 Task: Create a due date automation trigger when advanced on, on the tuesday before a card is due add fields without custom fields "Resume" completed at 11:00 AM.
Action: Mouse moved to (970, 306)
Screenshot: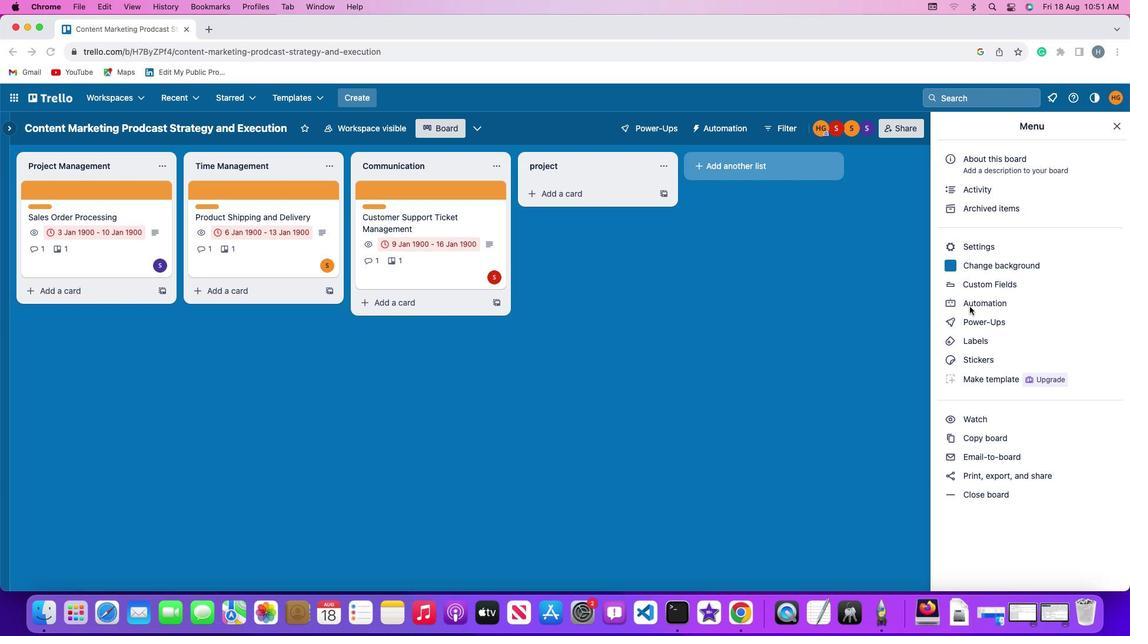 
Action: Mouse pressed left at (970, 306)
Screenshot: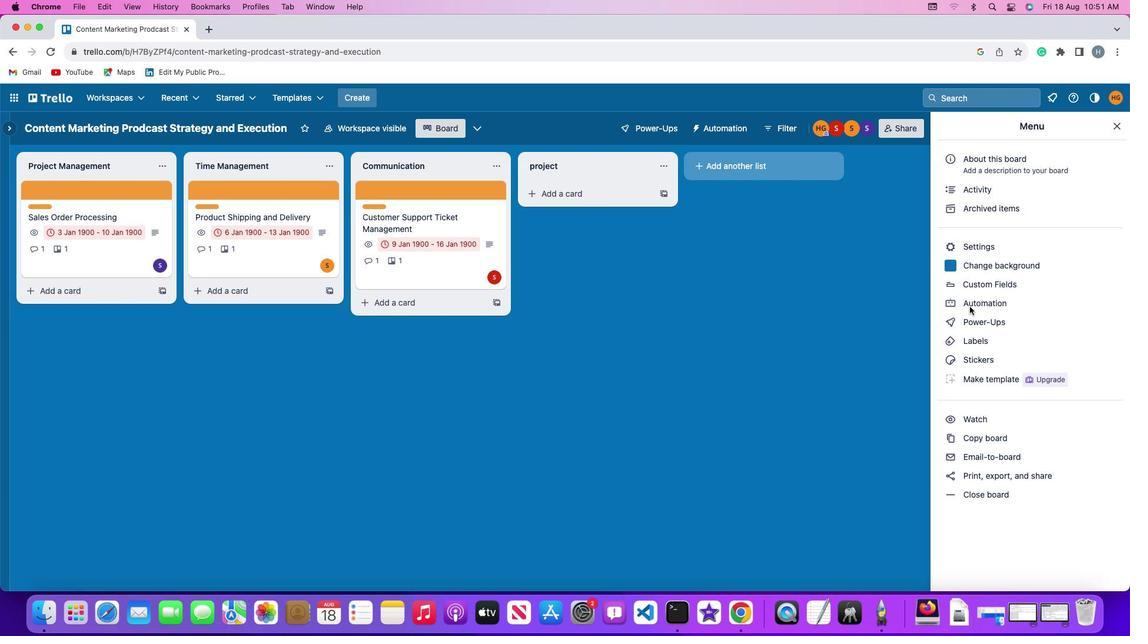 
Action: Mouse pressed left at (970, 306)
Screenshot: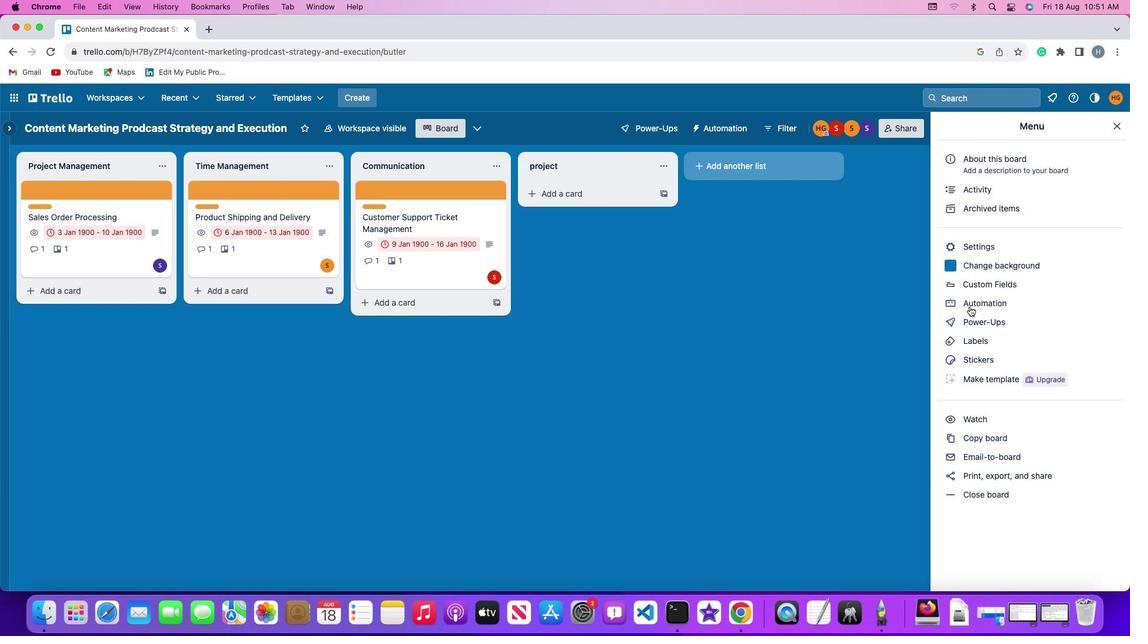 
Action: Mouse moved to (61, 276)
Screenshot: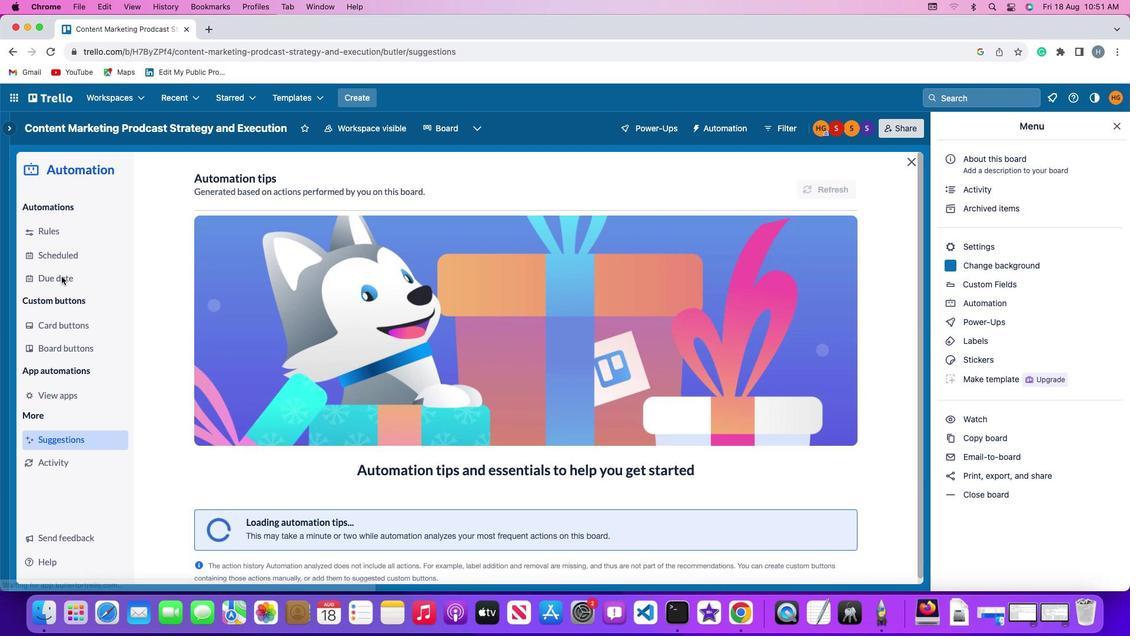 
Action: Mouse pressed left at (61, 276)
Screenshot: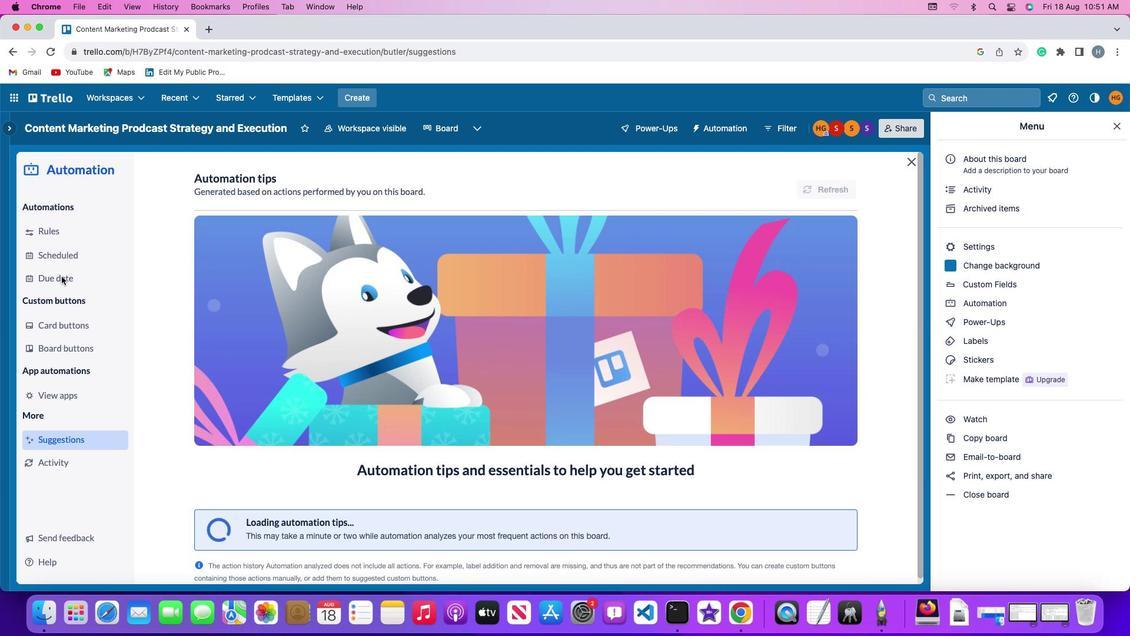 
Action: Mouse moved to (769, 180)
Screenshot: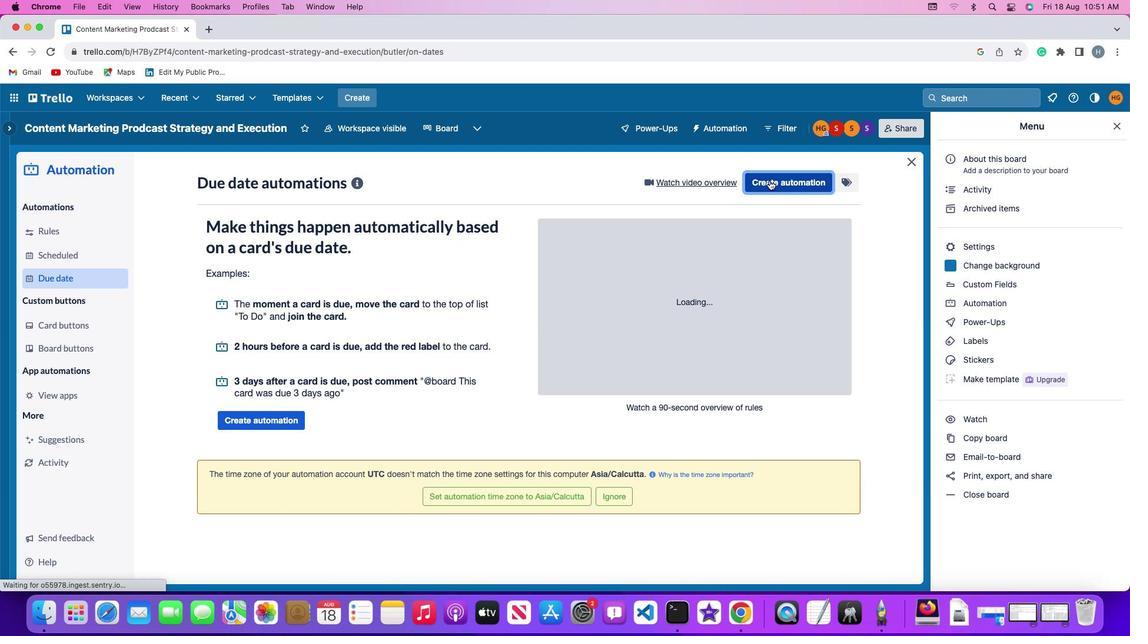 
Action: Mouse pressed left at (769, 180)
Screenshot: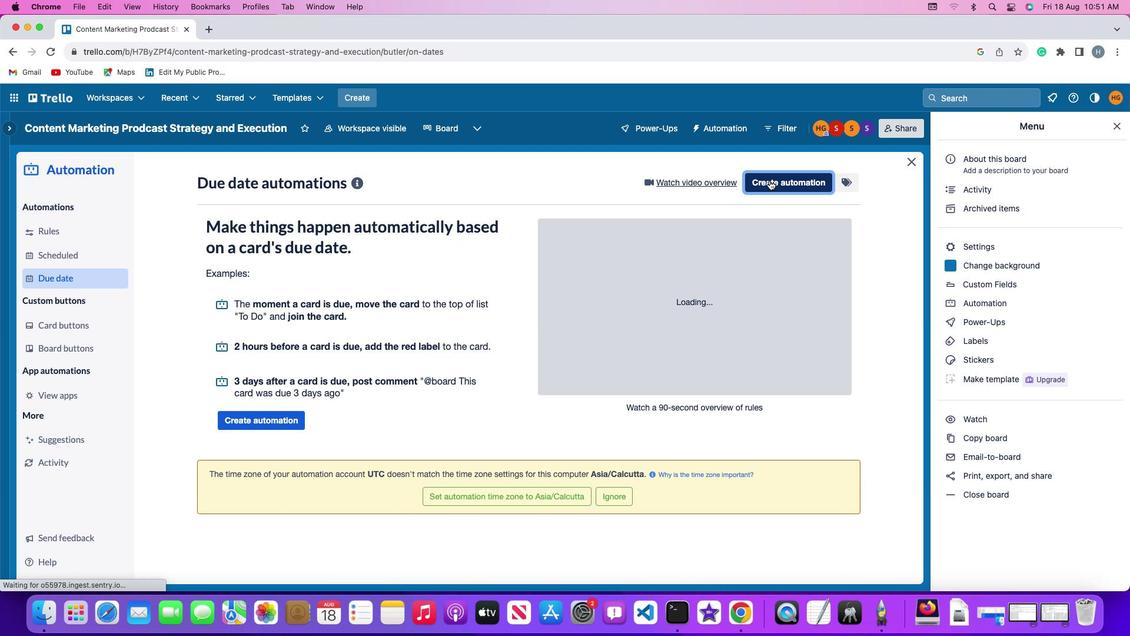 
Action: Mouse moved to (230, 294)
Screenshot: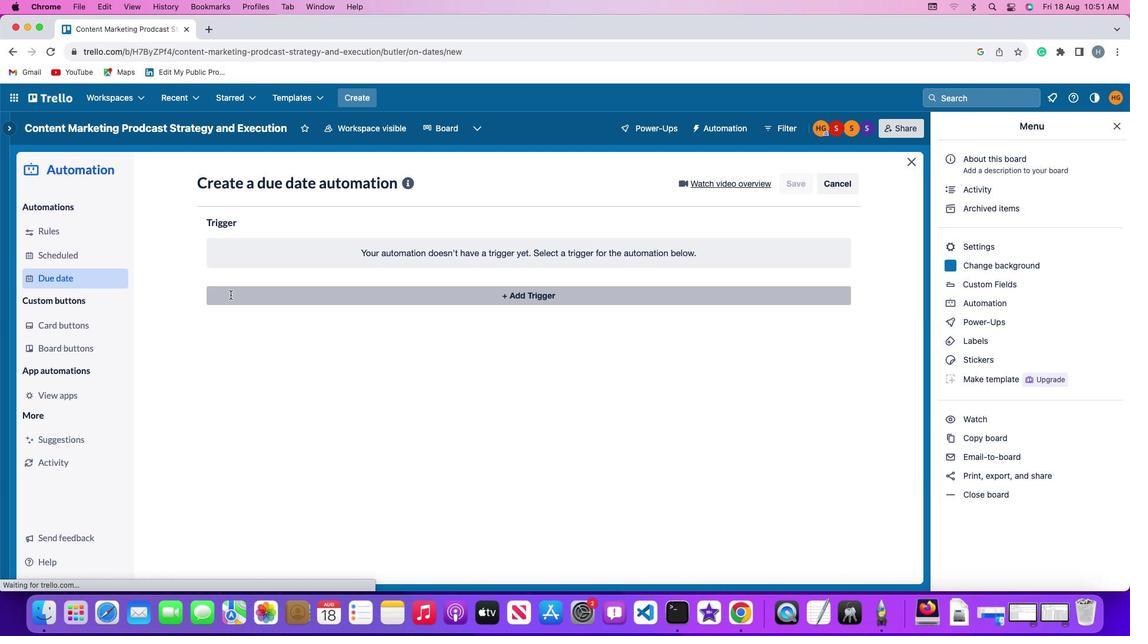 
Action: Mouse pressed left at (230, 294)
Screenshot: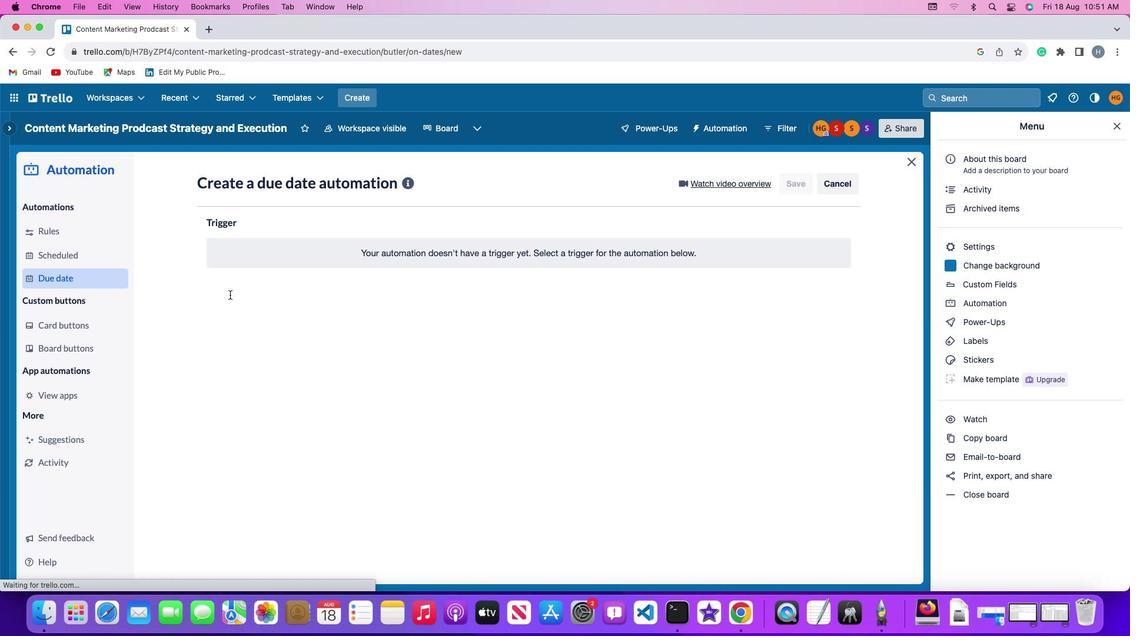 
Action: Mouse moved to (275, 519)
Screenshot: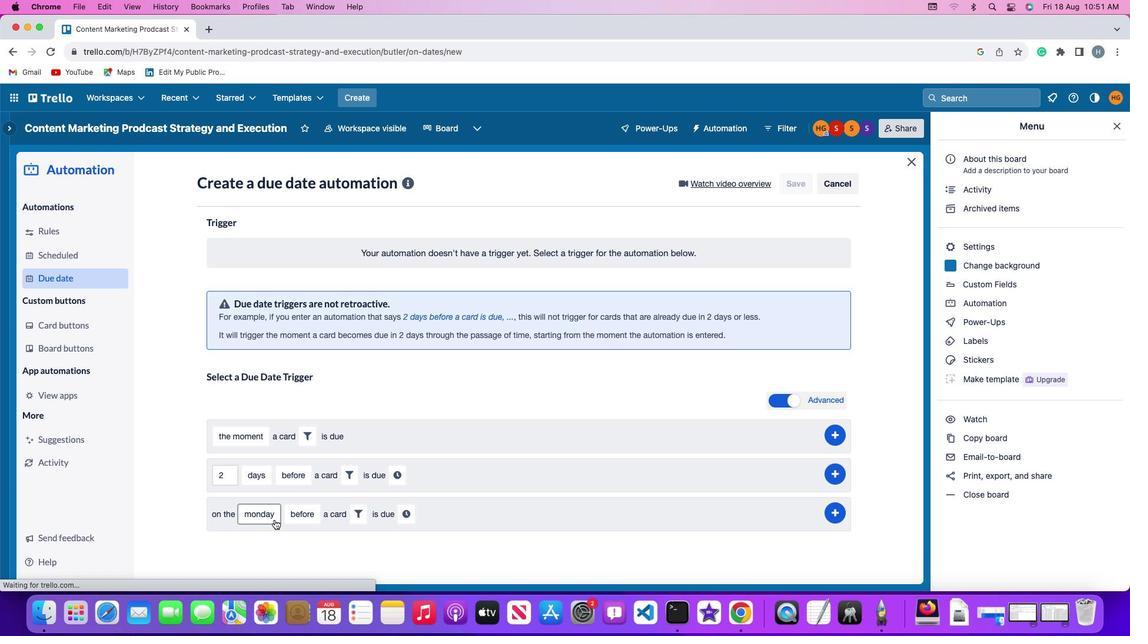 
Action: Mouse pressed left at (275, 519)
Screenshot: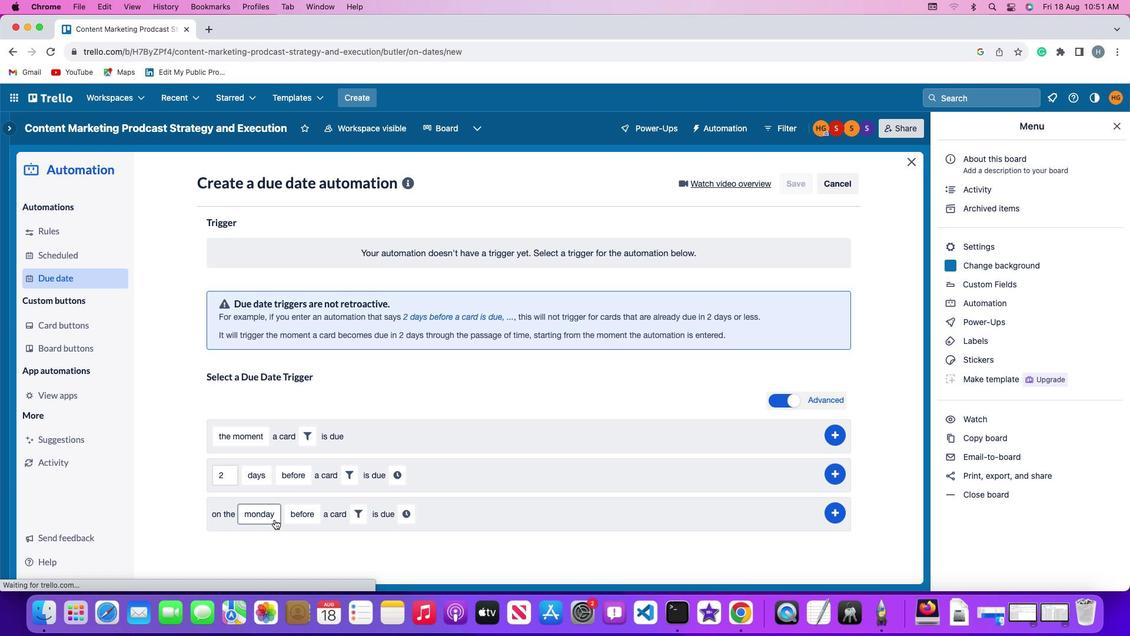 
Action: Mouse moved to (267, 377)
Screenshot: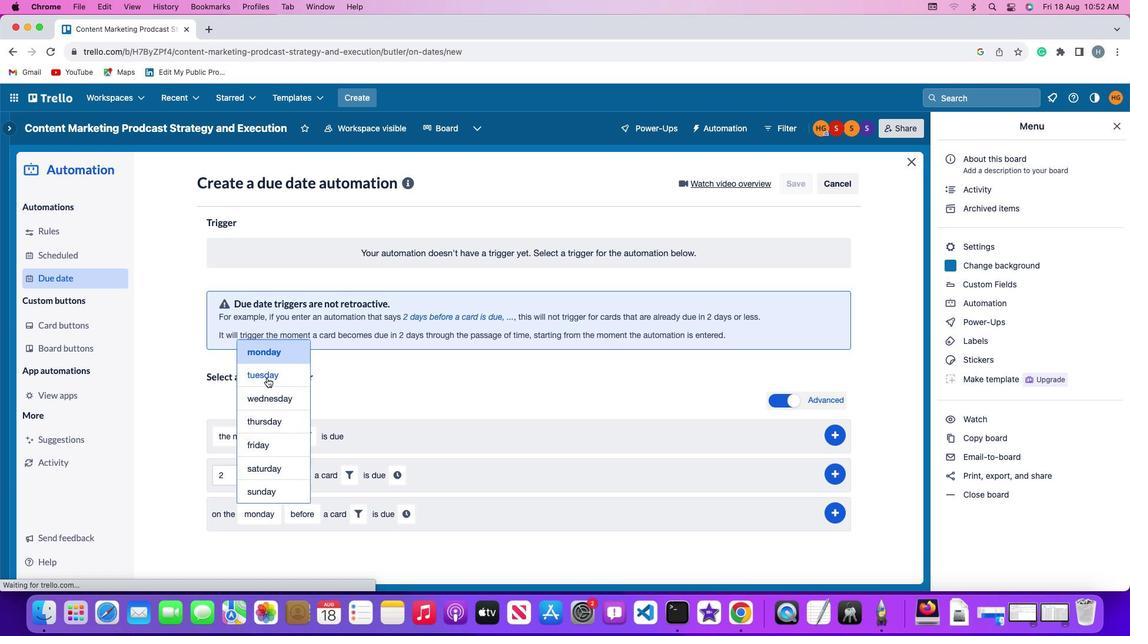 
Action: Mouse pressed left at (267, 377)
Screenshot: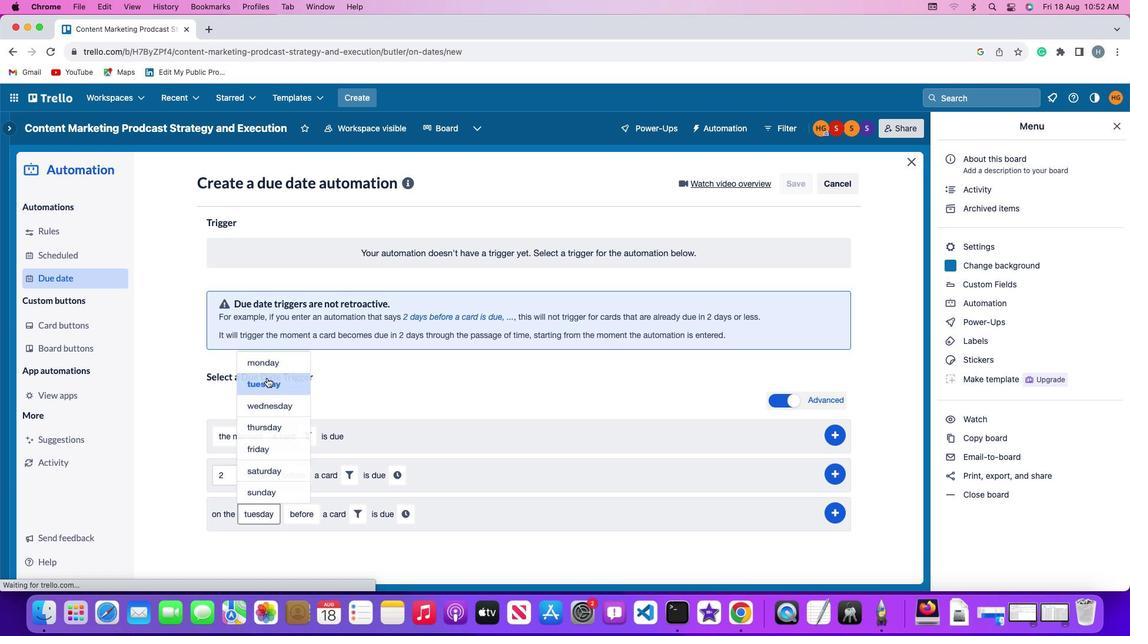 
Action: Mouse moved to (295, 513)
Screenshot: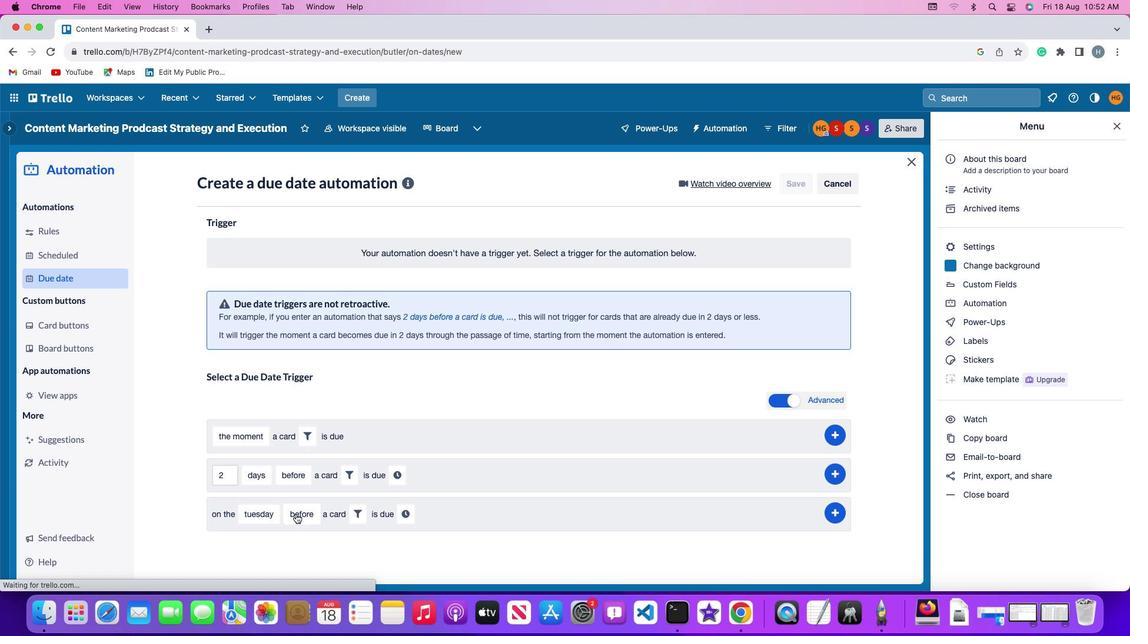 
Action: Mouse pressed left at (295, 513)
Screenshot: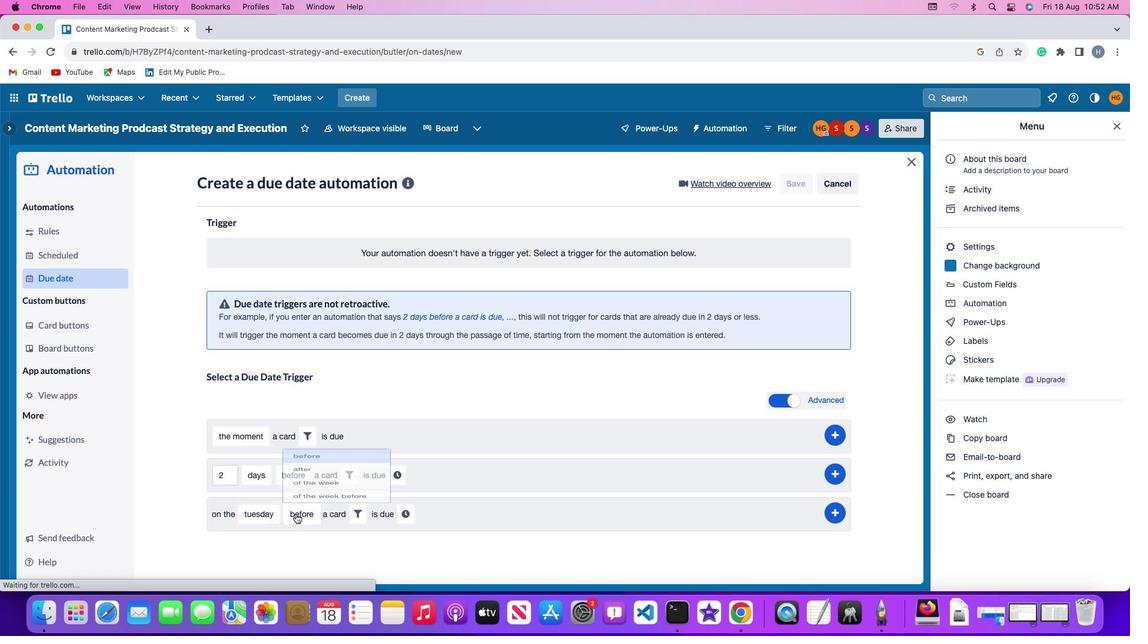 
Action: Mouse moved to (321, 421)
Screenshot: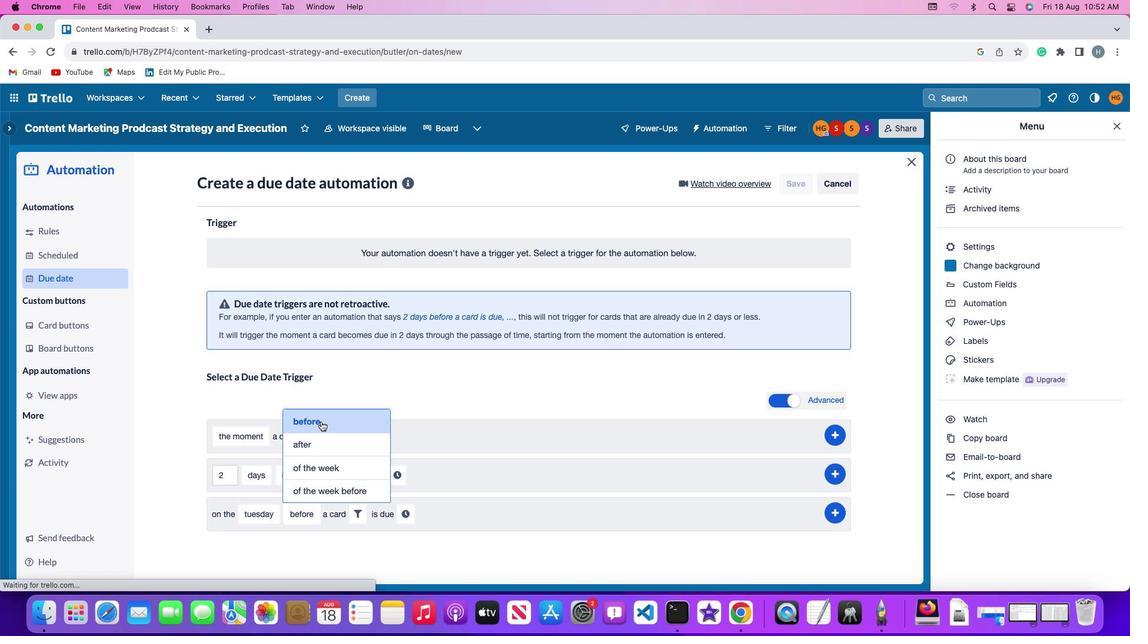 
Action: Mouse pressed left at (321, 421)
Screenshot: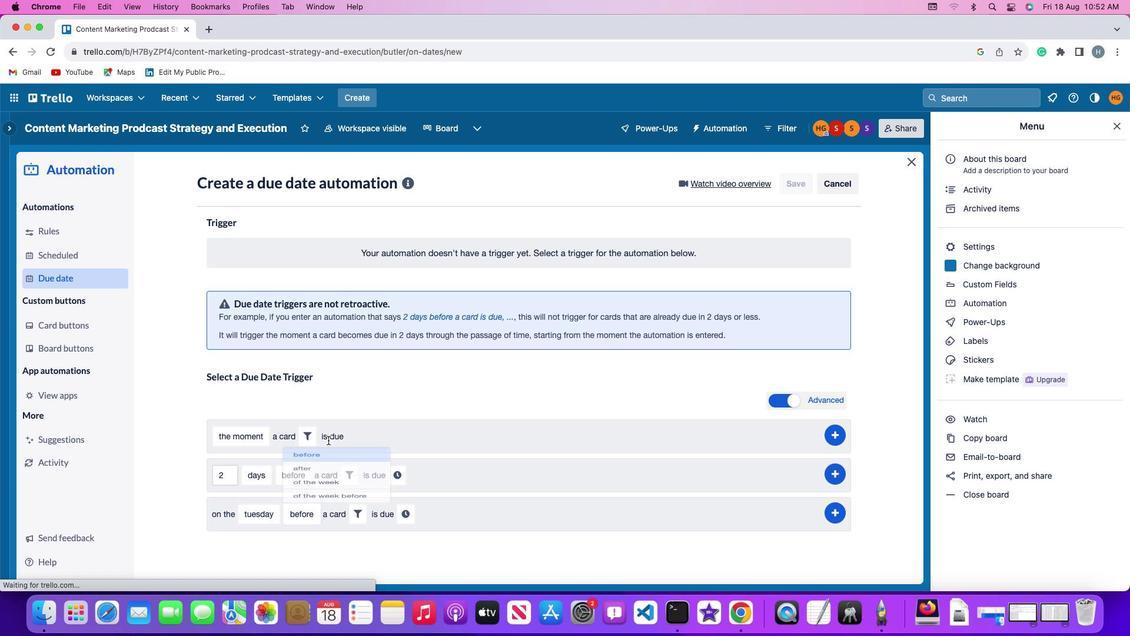 
Action: Mouse moved to (353, 511)
Screenshot: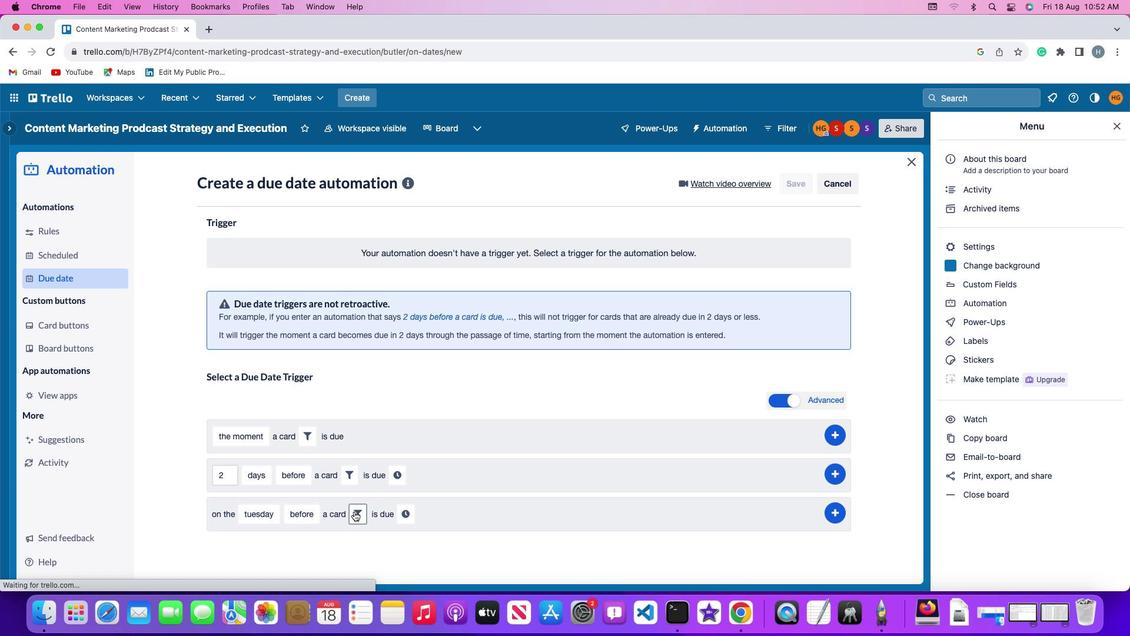 
Action: Mouse pressed left at (353, 511)
Screenshot: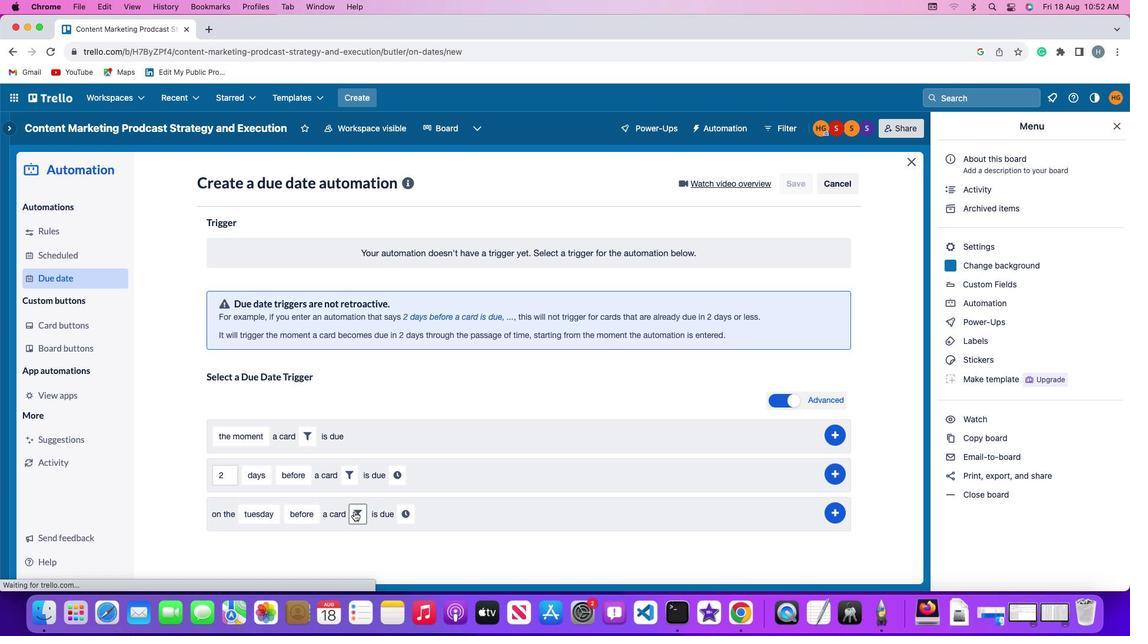 
Action: Mouse moved to (536, 551)
Screenshot: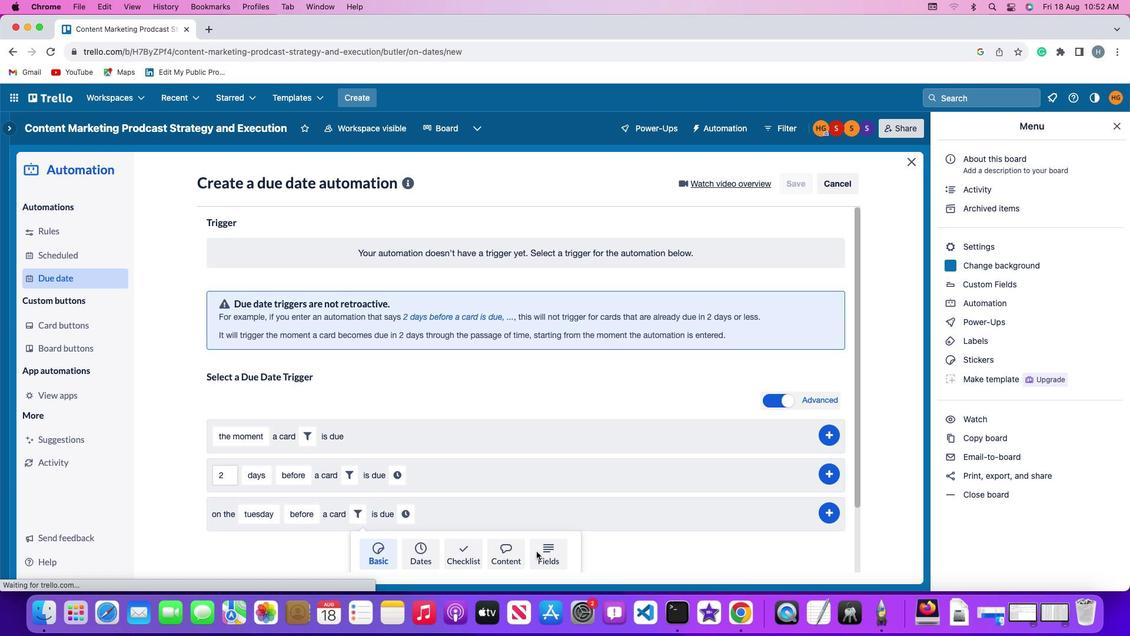 
Action: Mouse pressed left at (536, 551)
Screenshot: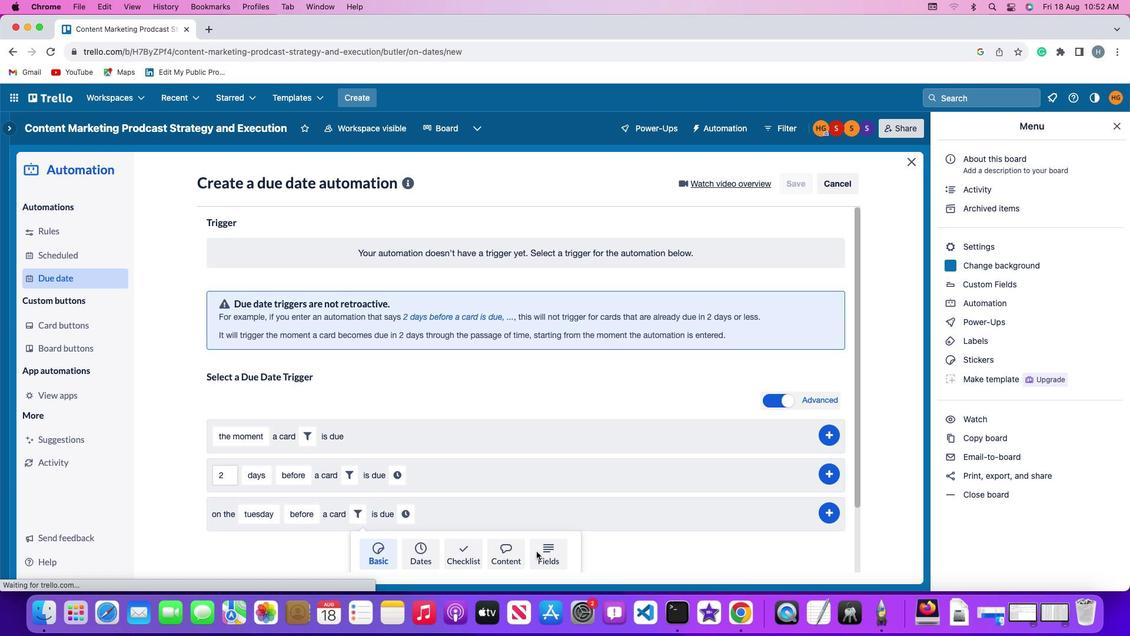 
Action: Mouse moved to (299, 535)
Screenshot: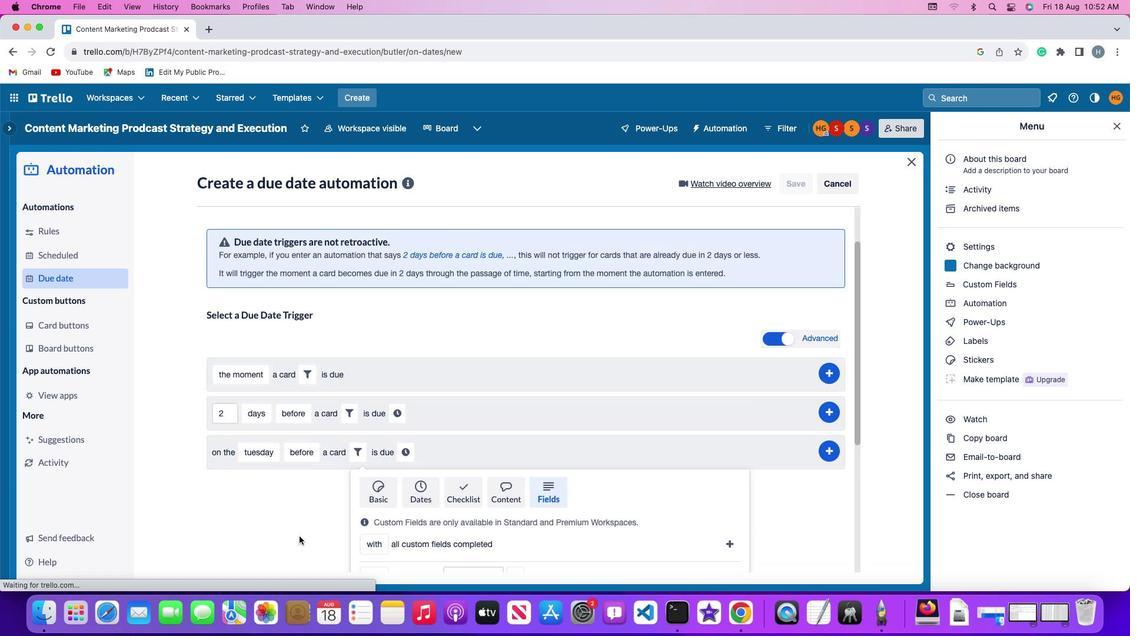 
Action: Mouse scrolled (299, 535) with delta (0, 0)
Screenshot: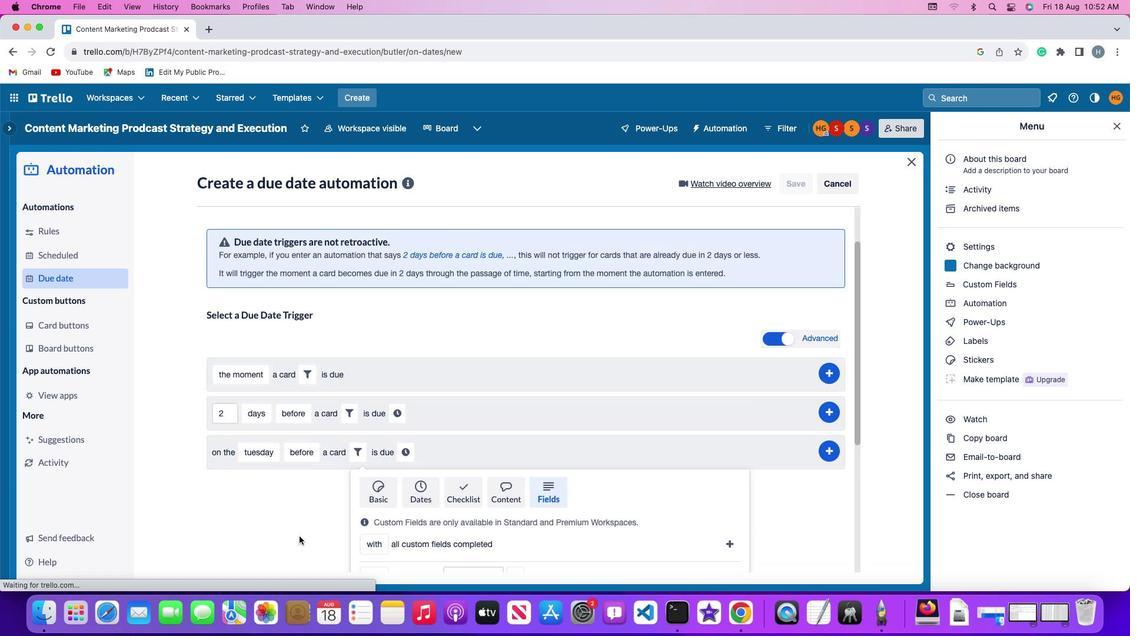 
Action: Mouse scrolled (299, 535) with delta (0, 0)
Screenshot: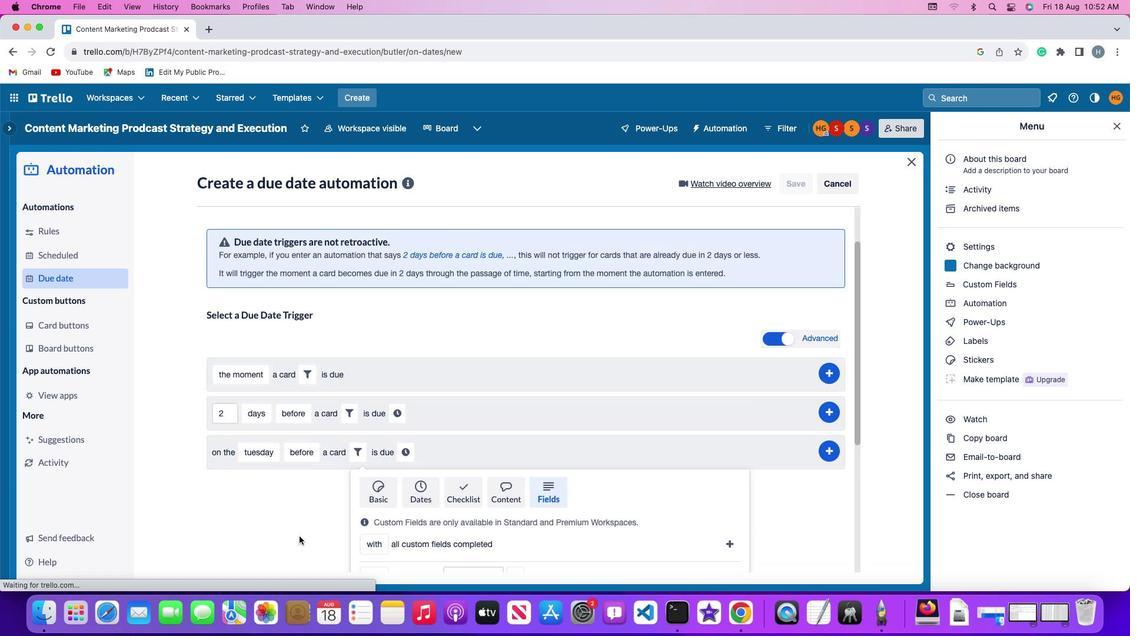 
Action: Mouse scrolled (299, 535) with delta (0, -1)
Screenshot: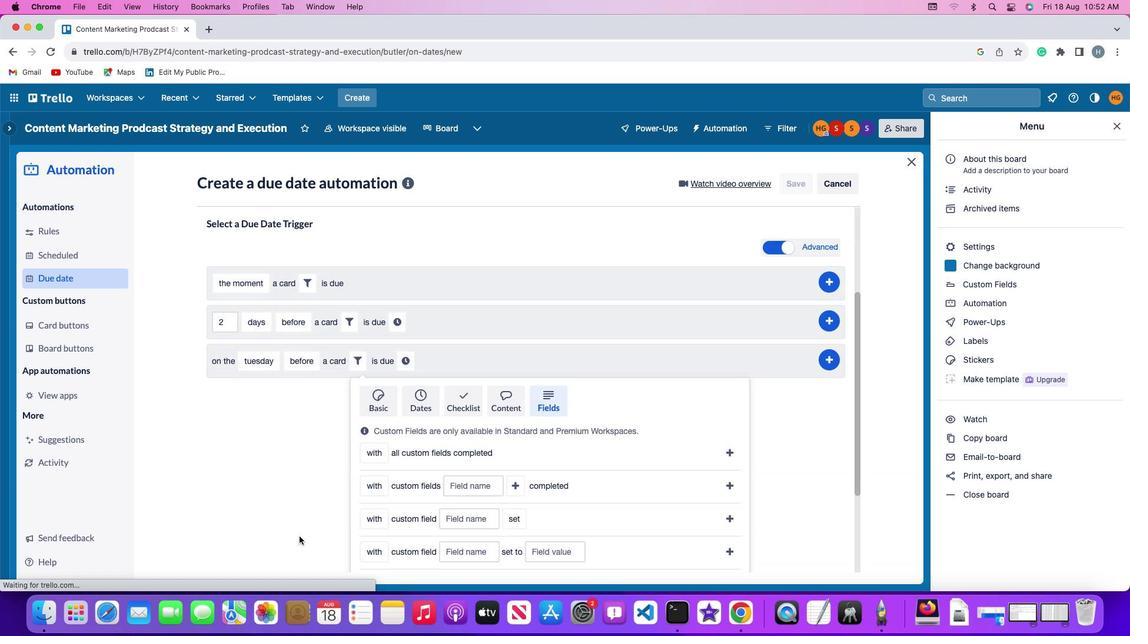 
Action: Mouse scrolled (299, 535) with delta (0, -2)
Screenshot: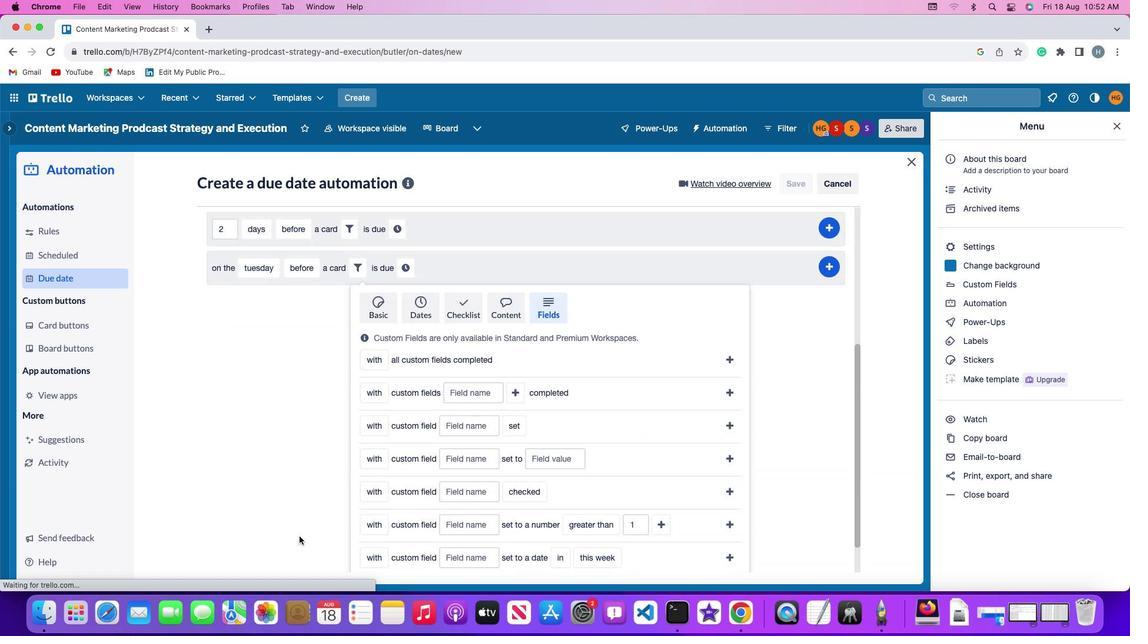 
Action: Mouse scrolled (299, 535) with delta (0, -2)
Screenshot: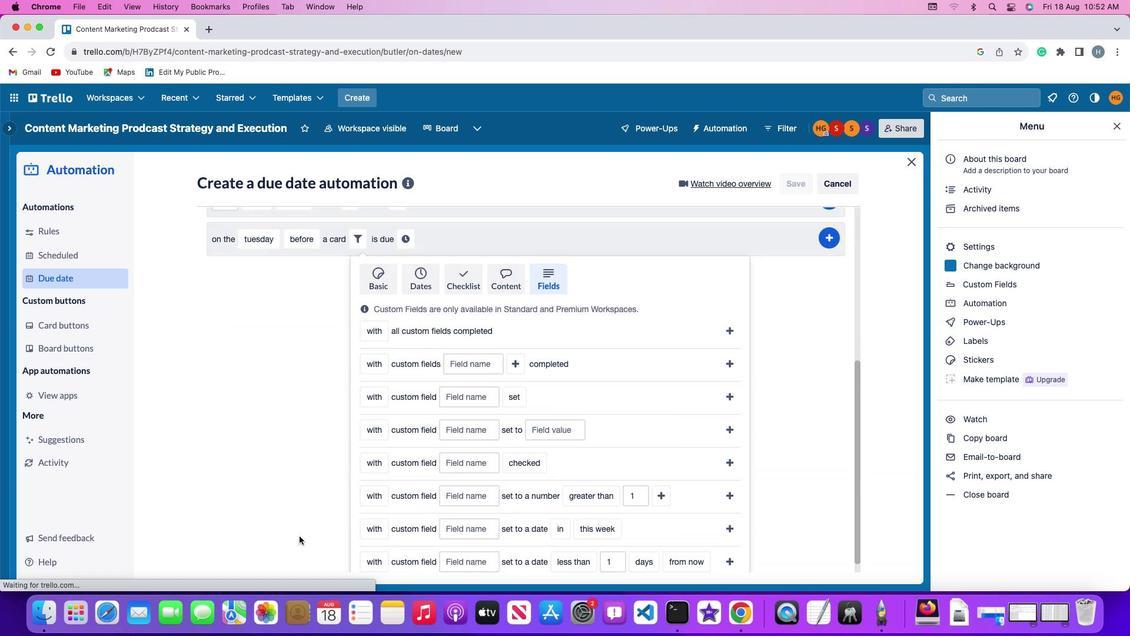 
Action: Mouse scrolled (299, 535) with delta (0, 0)
Screenshot: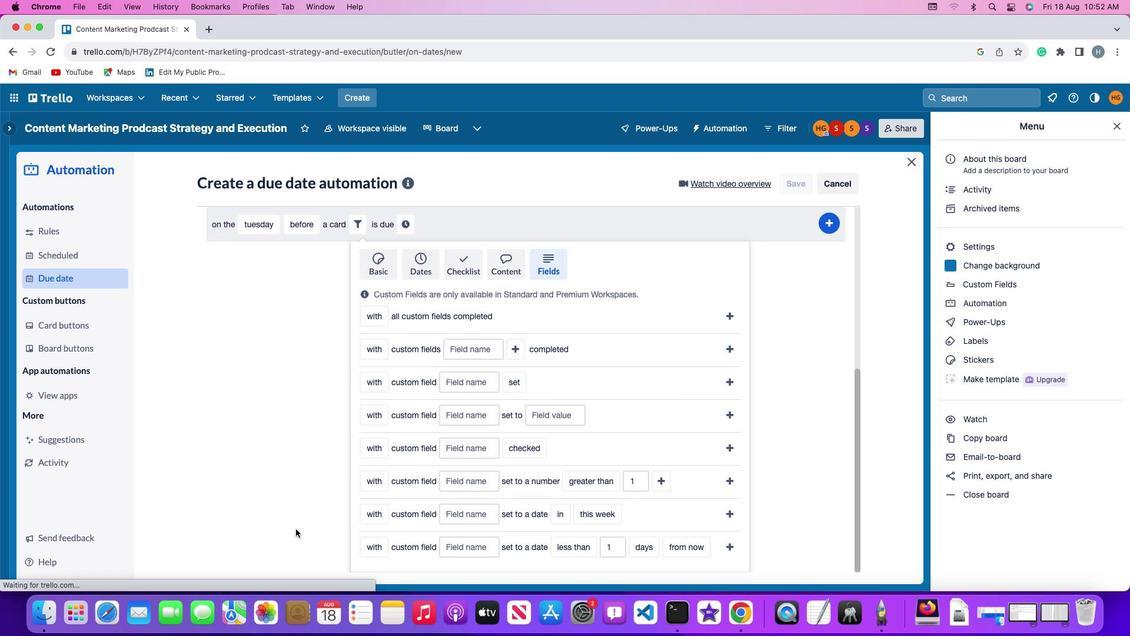 
Action: Mouse moved to (299, 534)
Screenshot: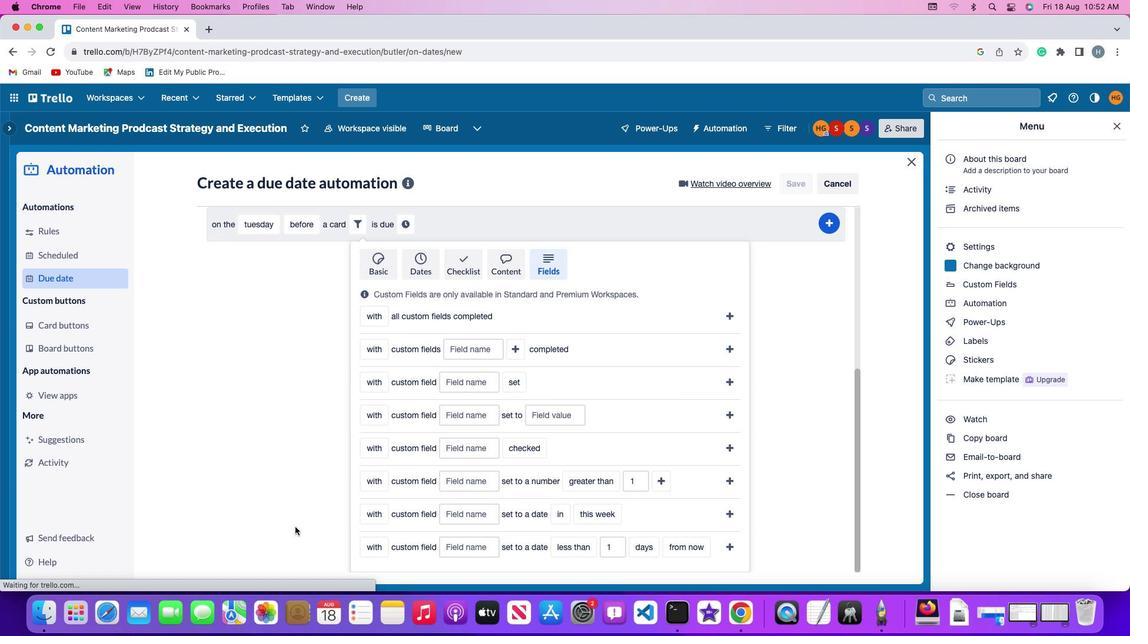 
Action: Mouse scrolled (299, 534) with delta (0, 0)
Screenshot: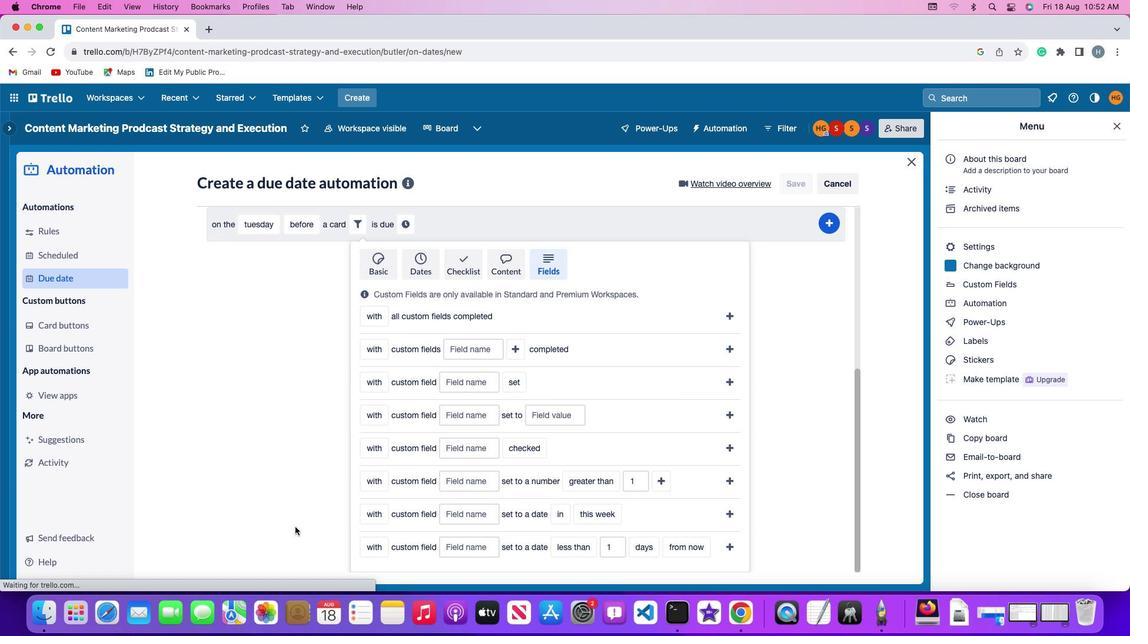 
Action: Mouse moved to (368, 355)
Screenshot: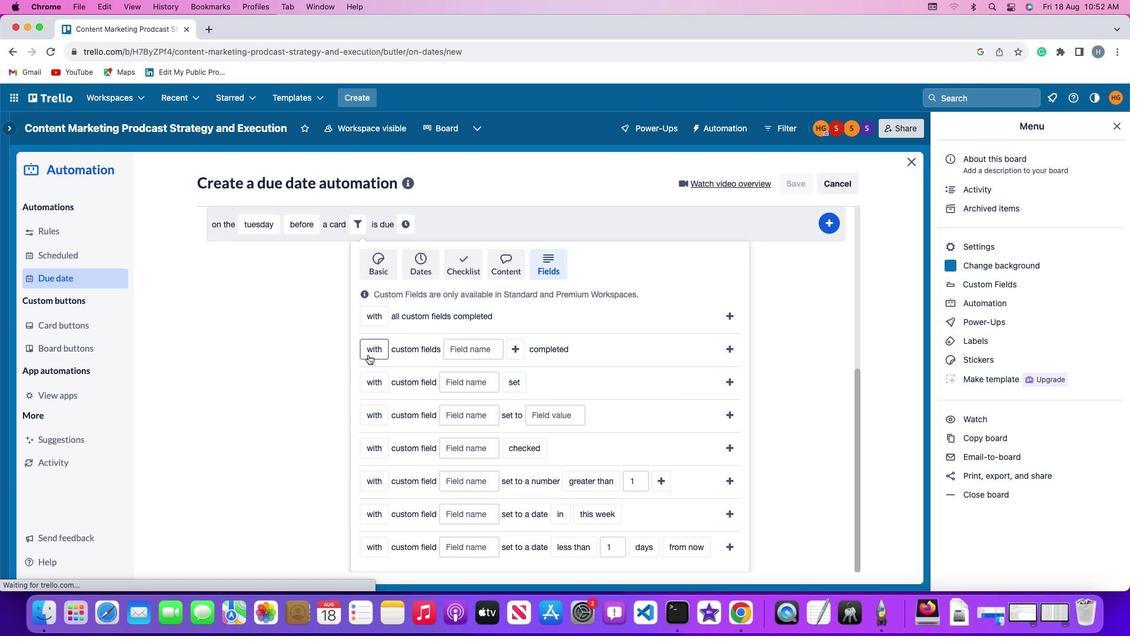 
Action: Mouse pressed left at (368, 355)
Screenshot: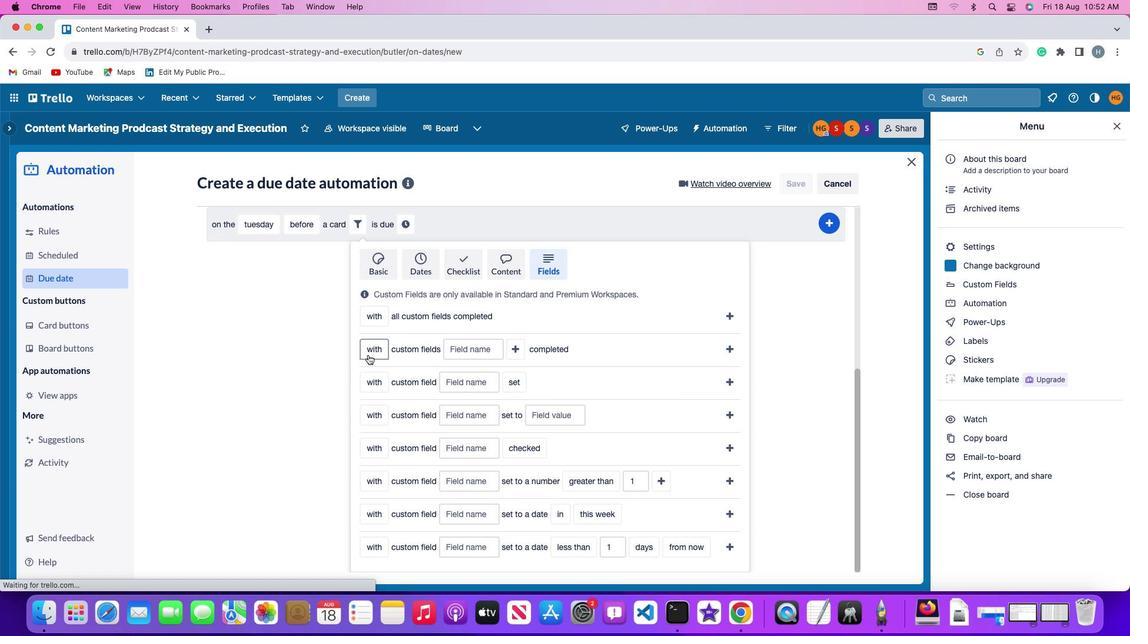 
Action: Mouse moved to (379, 394)
Screenshot: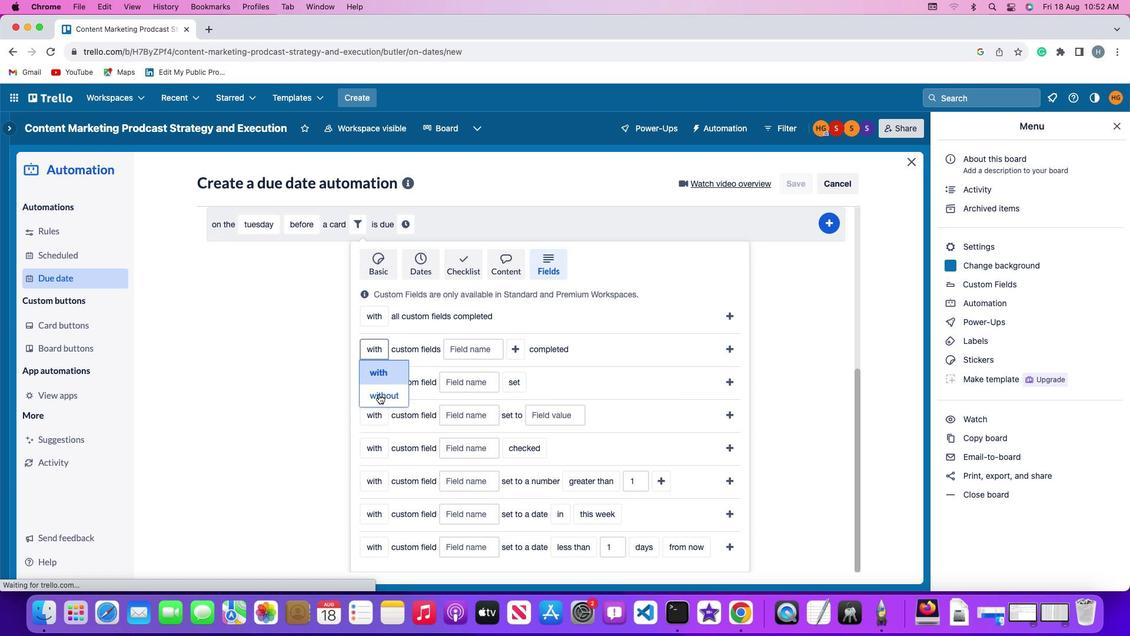 
Action: Mouse pressed left at (379, 394)
Screenshot: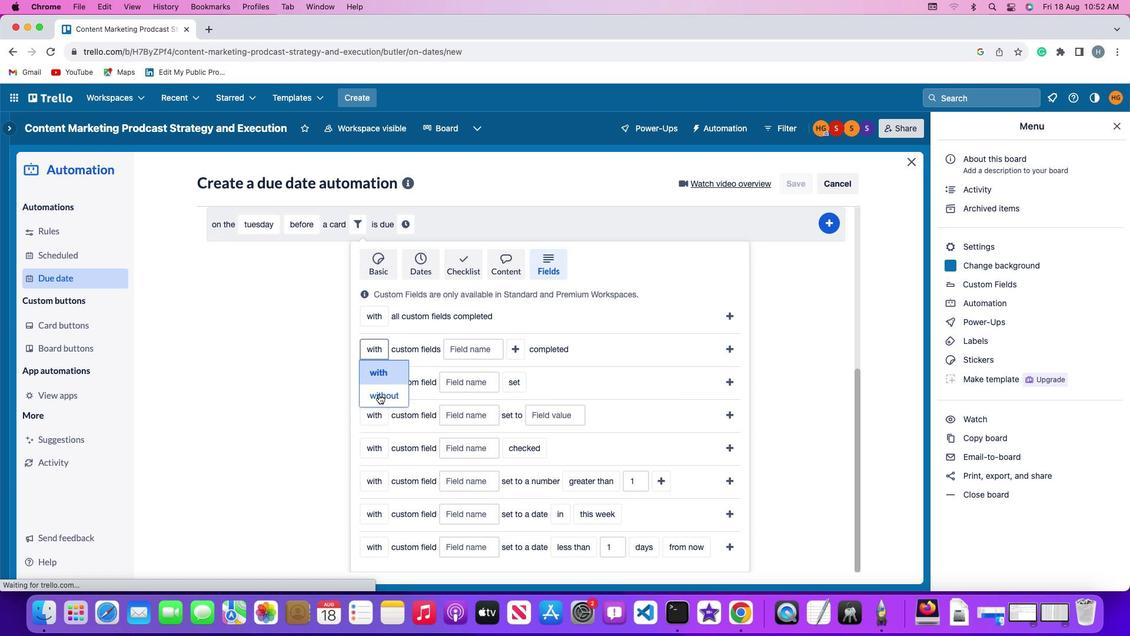 
Action: Mouse moved to (480, 348)
Screenshot: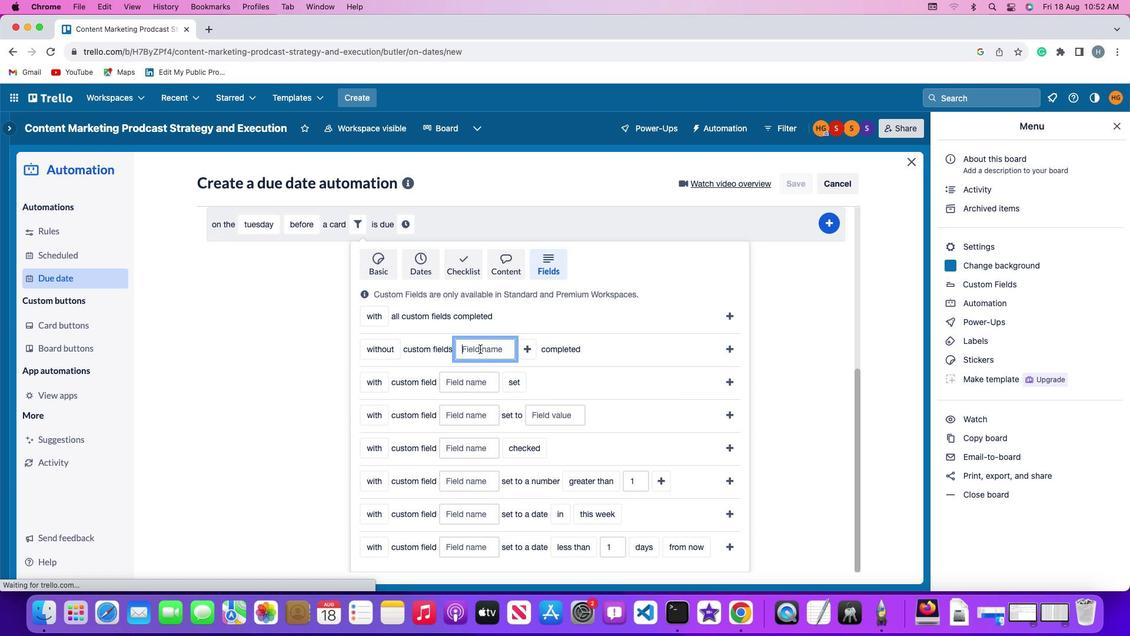
Action: Mouse pressed left at (480, 348)
Screenshot: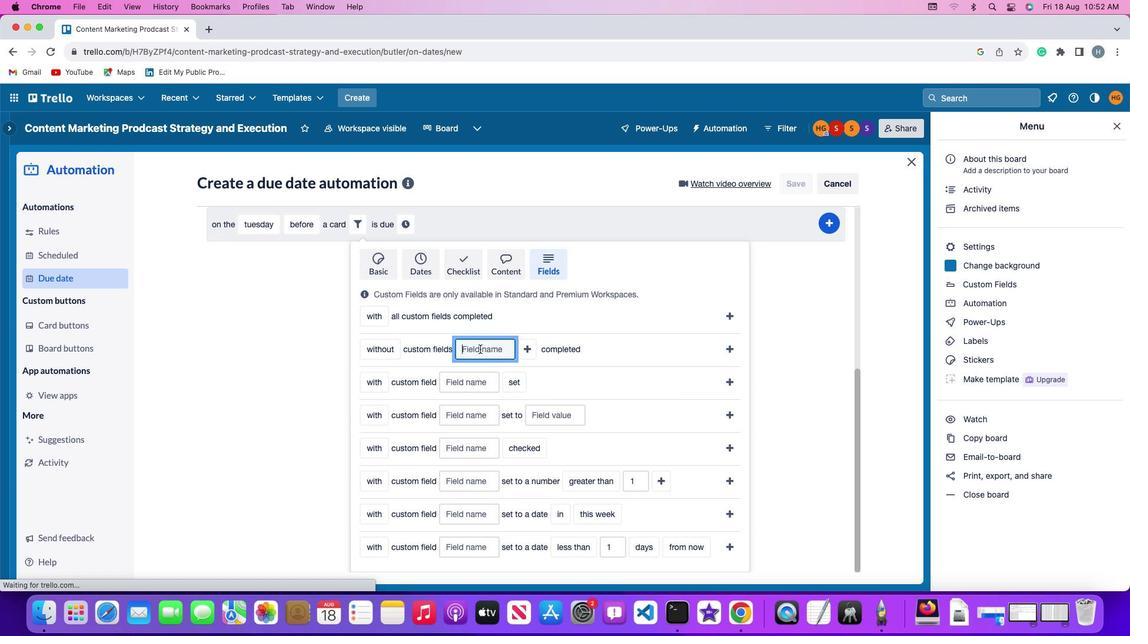
Action: Key pressed Key.shift'R''e''s''u''m''e'
Screenshot: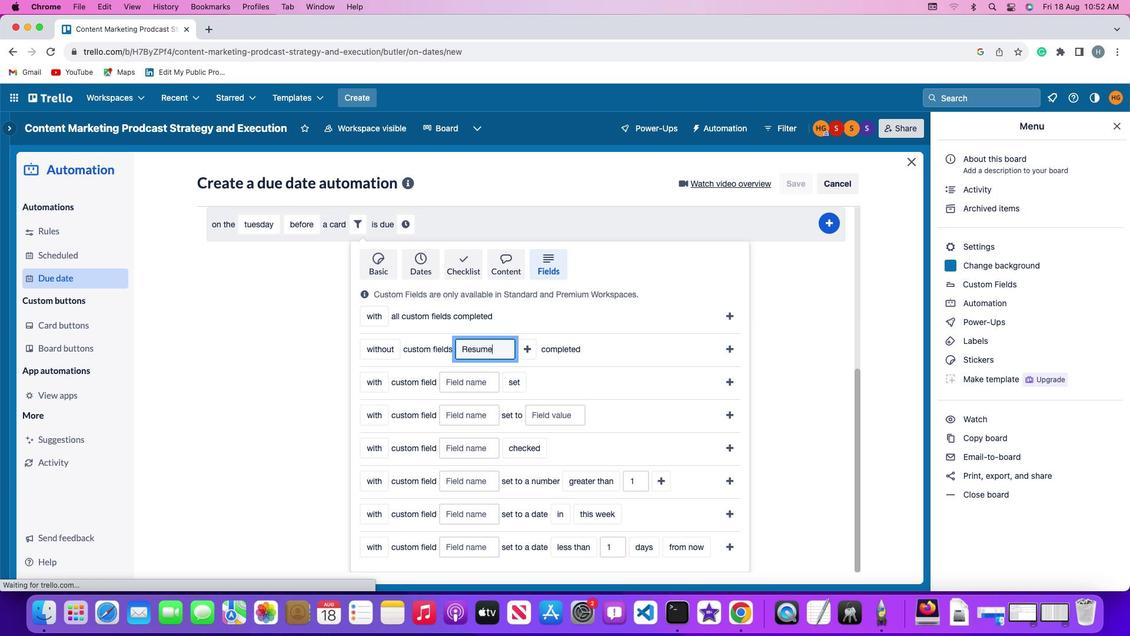 
Action: Mouse moved to (733, 345)
Screenshot: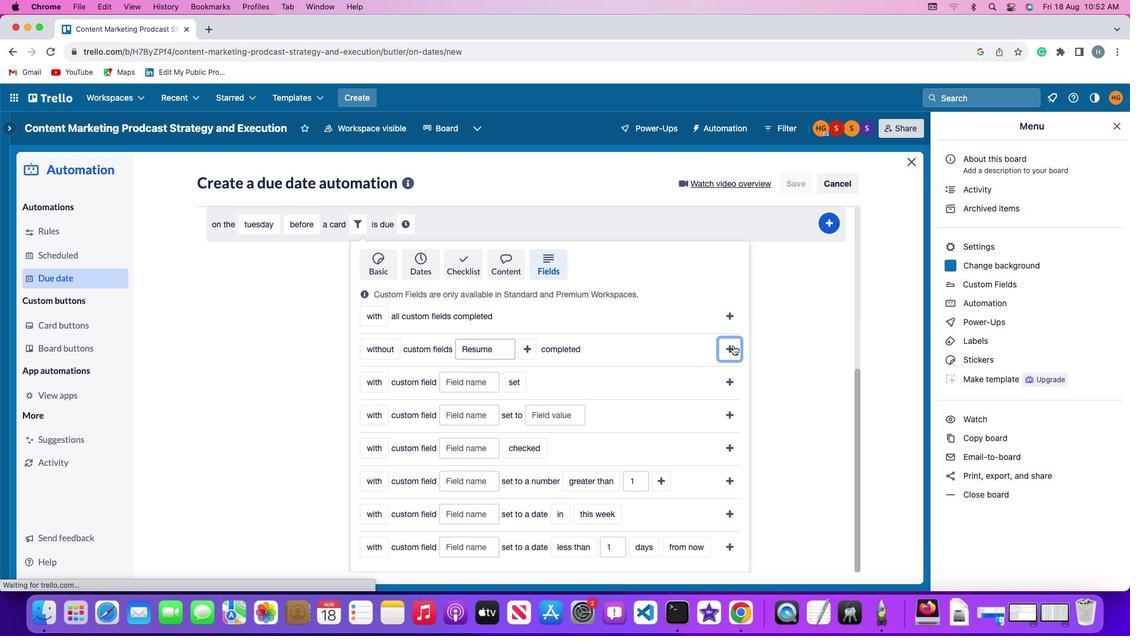 
Action: Mouse pressed left at (733, 345)
Screenshot: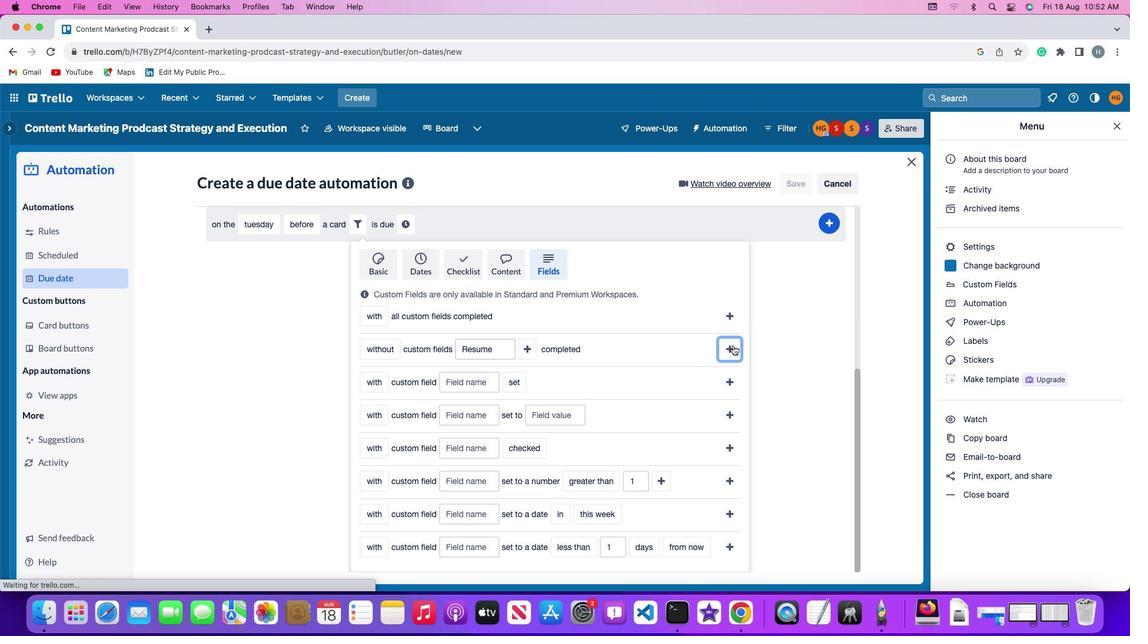 
Action: Mouse moved to (593, 507)
Screenshot: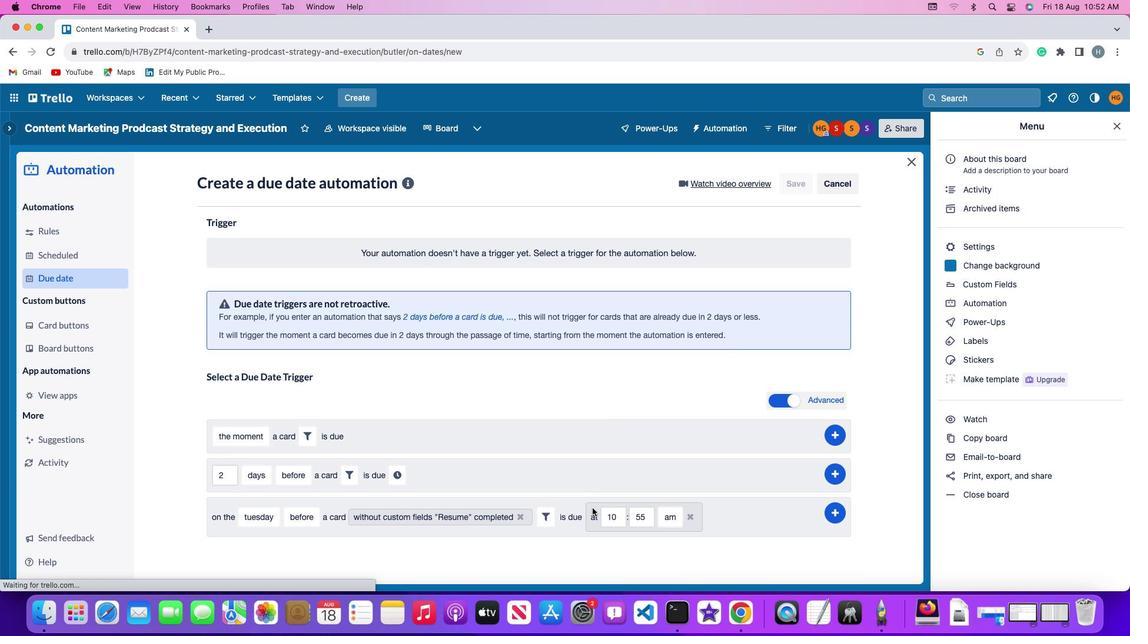 
Action: Mouse pressed left at (593, 507)
Screenshot: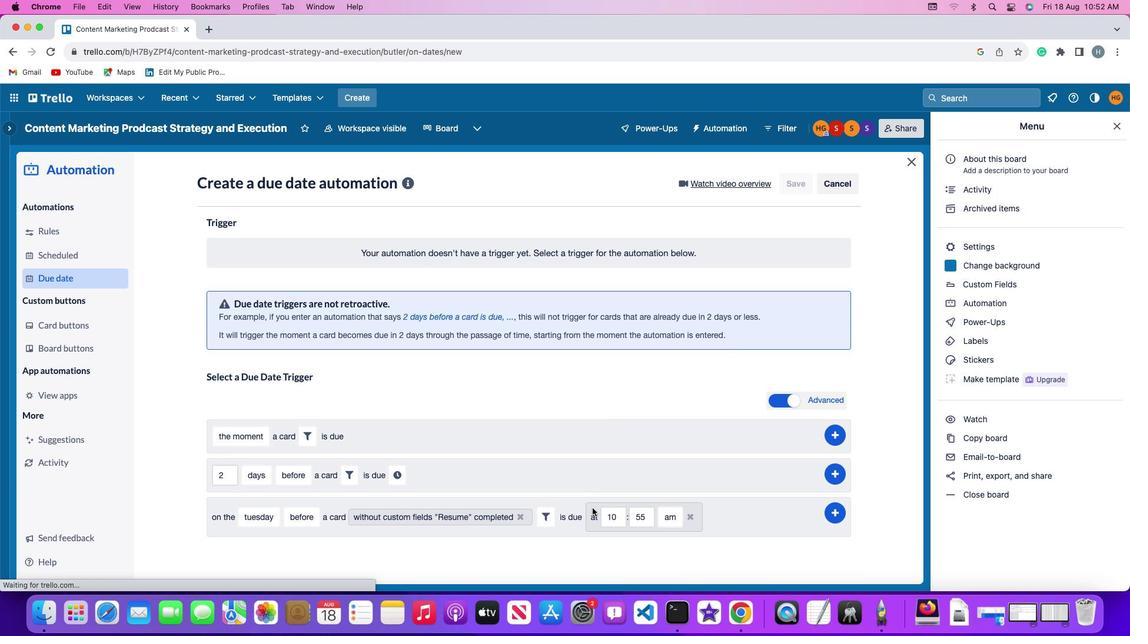 
Action: Mouse moved to (621, 515)
Screenshot: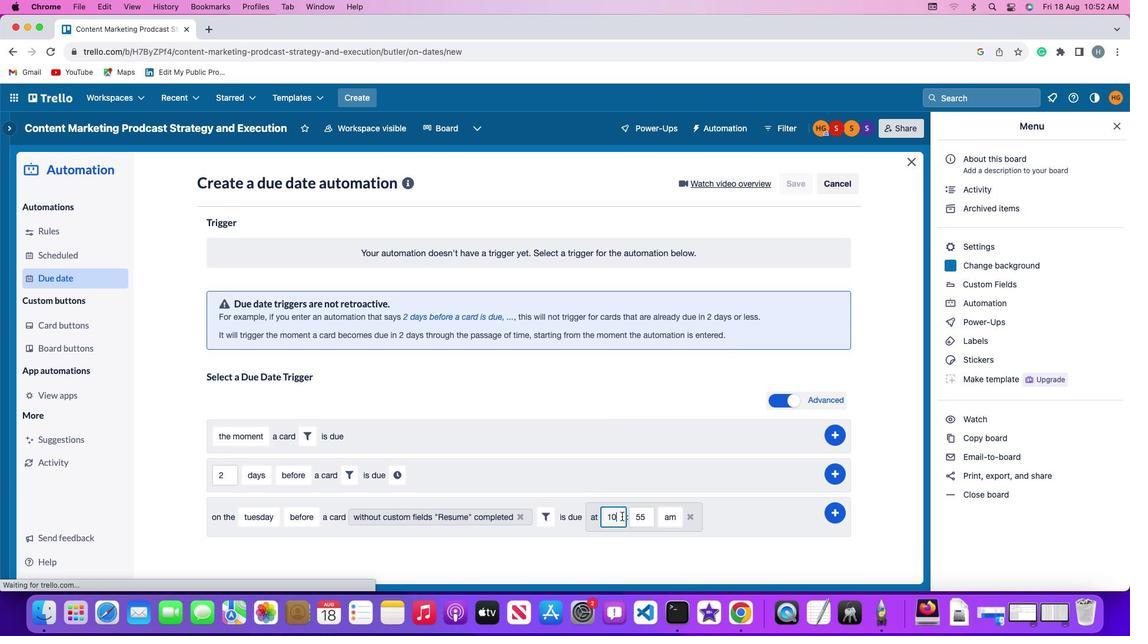 
Action: Mouse pressed left at (621, 515)
Screenshot: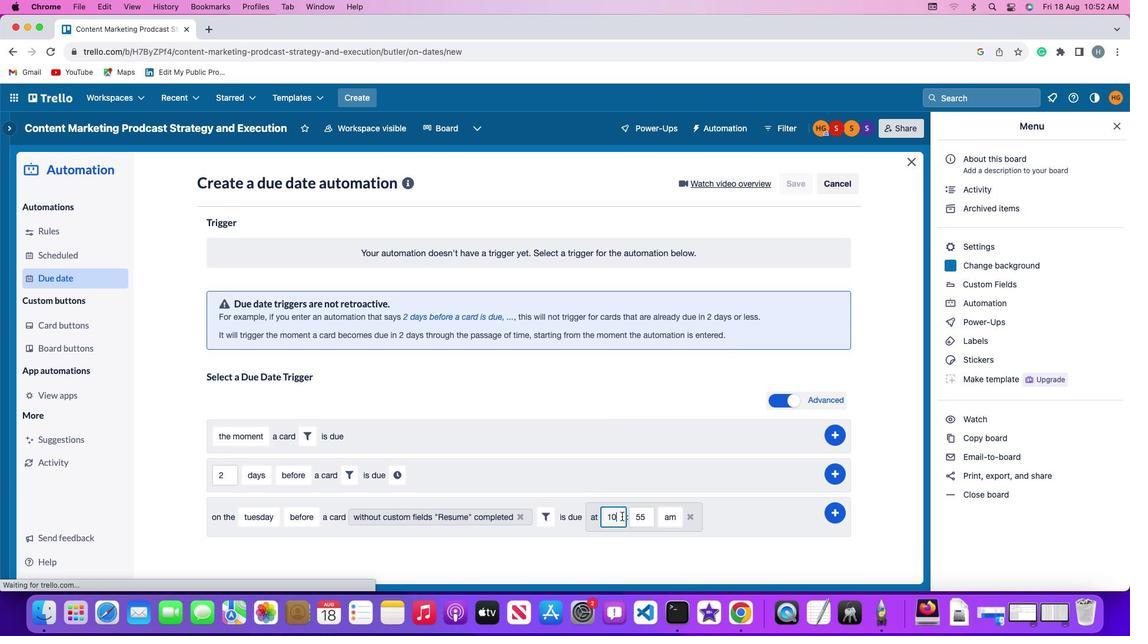 
Action: Mouse moved to (621, 515)
Screenshot: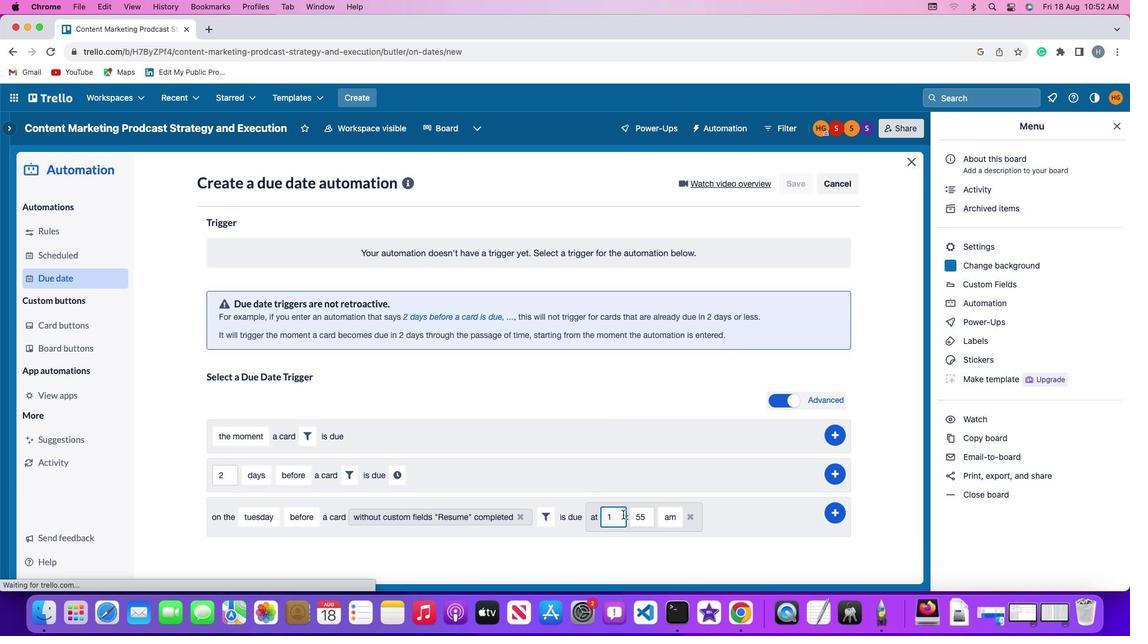 
Action: Key pressed Key.backspace
Screenshot: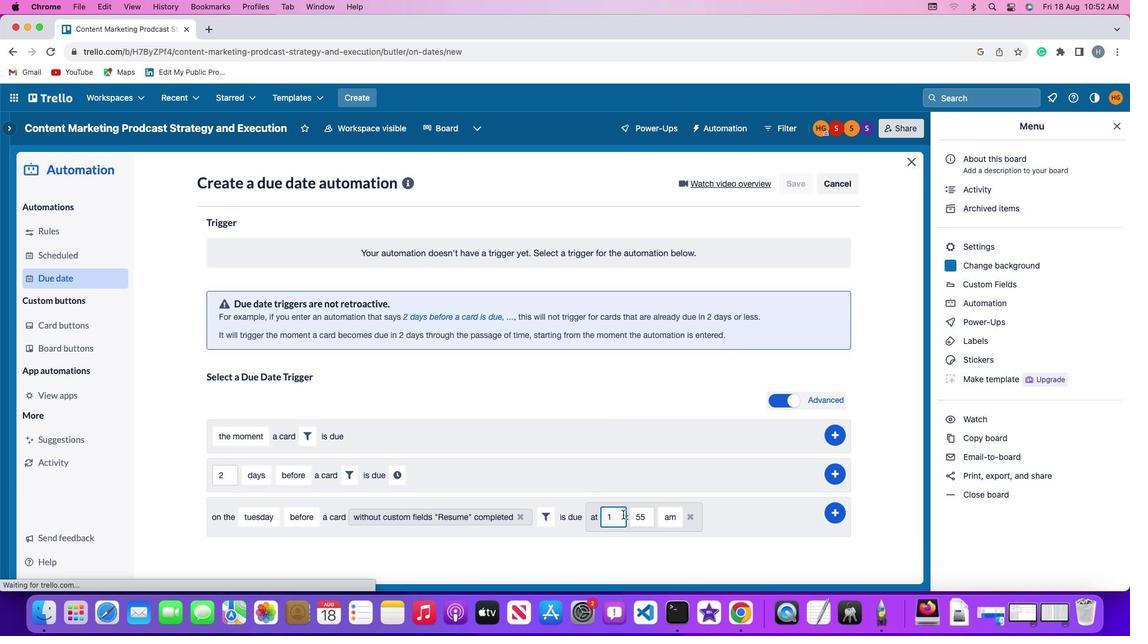 
Action: Mouse moved to (623, 514)
Screenshot: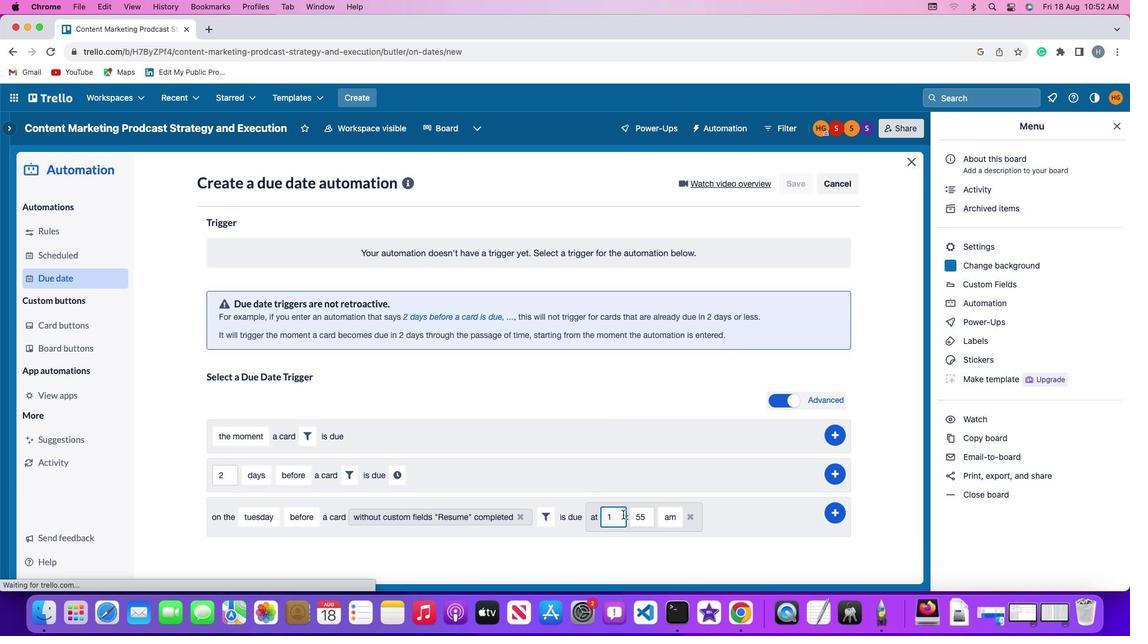 
Action: Key pressed '1'
Screenshot: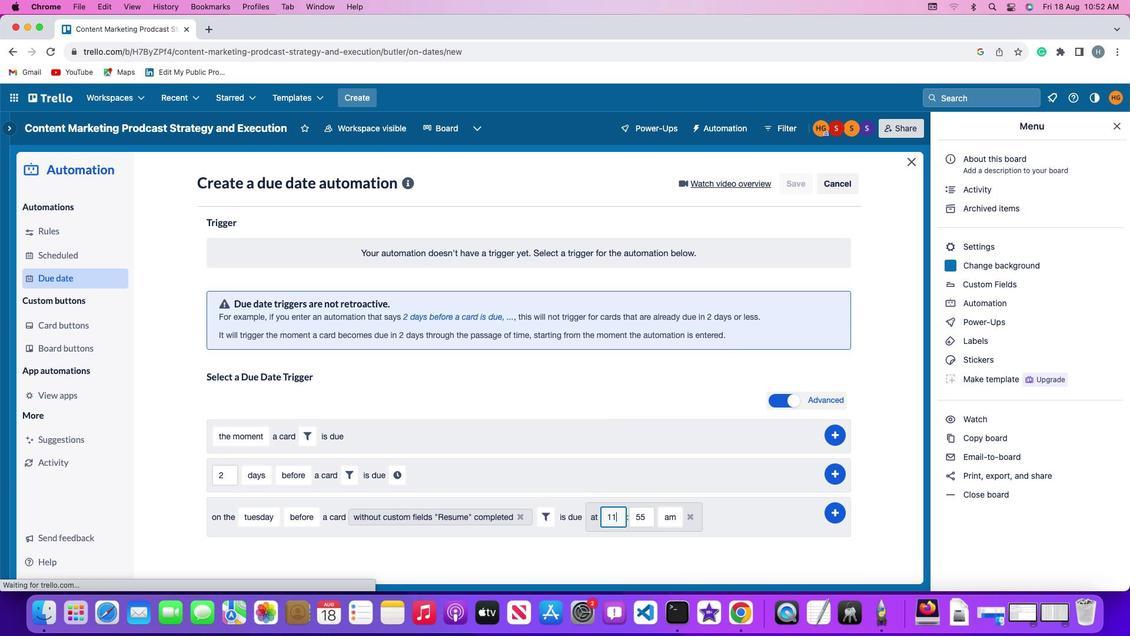 
Action: Mouse moved to (640, 517)
Screenshot: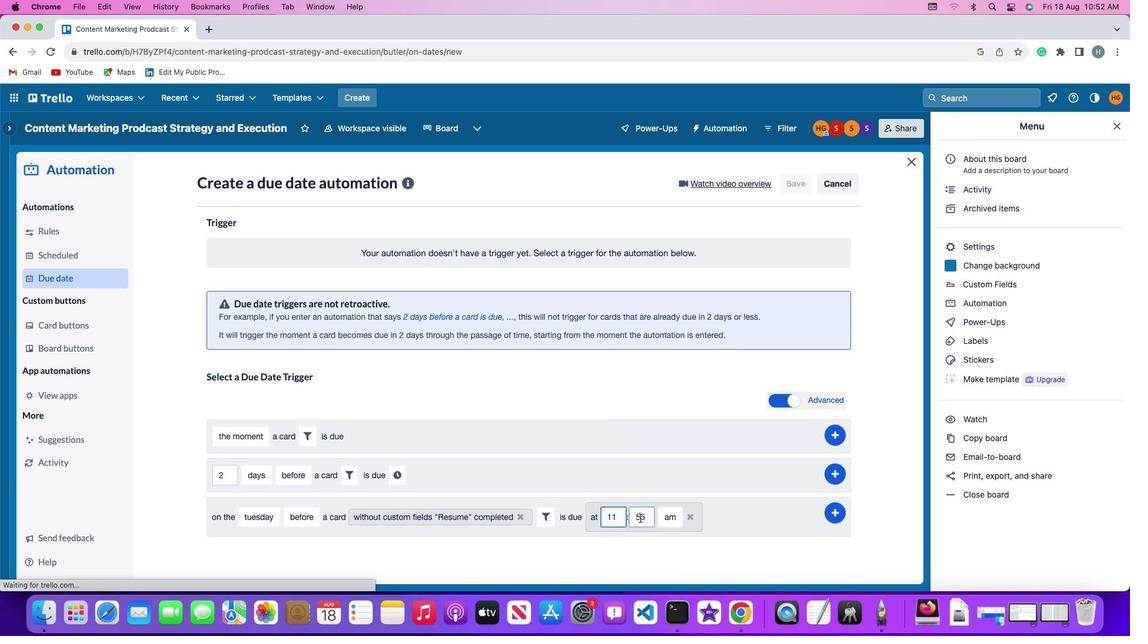 
Action: Mouse pressed left at (640, 517)
Screenshot: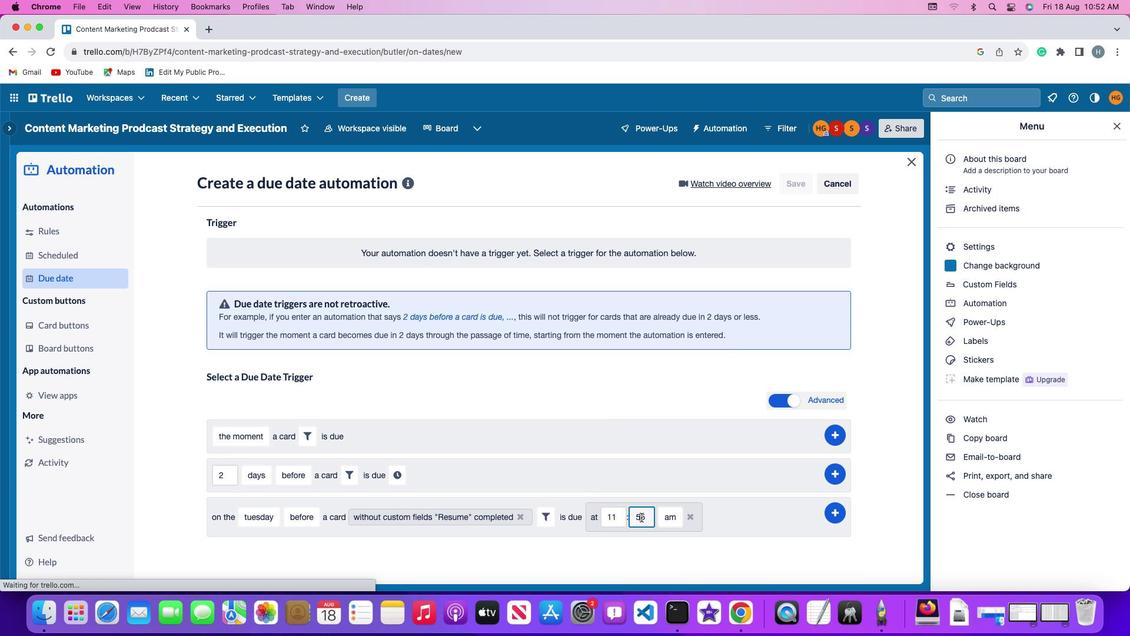 
Action: Mouse moved to (644, 514)
Screenshot: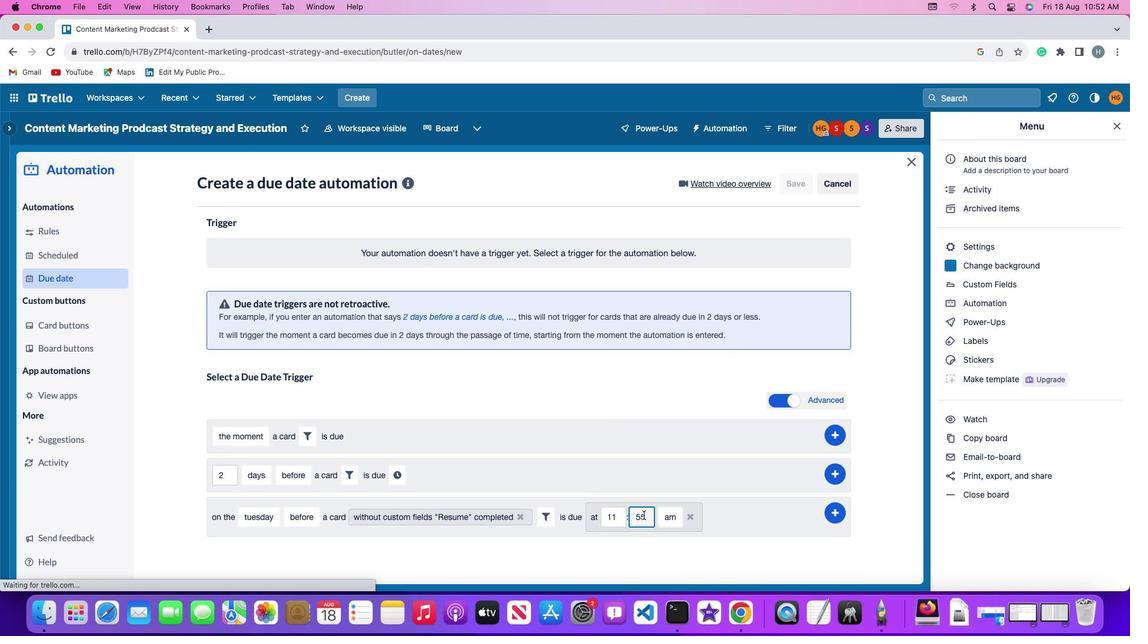 
Action: Key pressed Key.rightKey.backspaceKey.backspace'0''0'
Screenshot: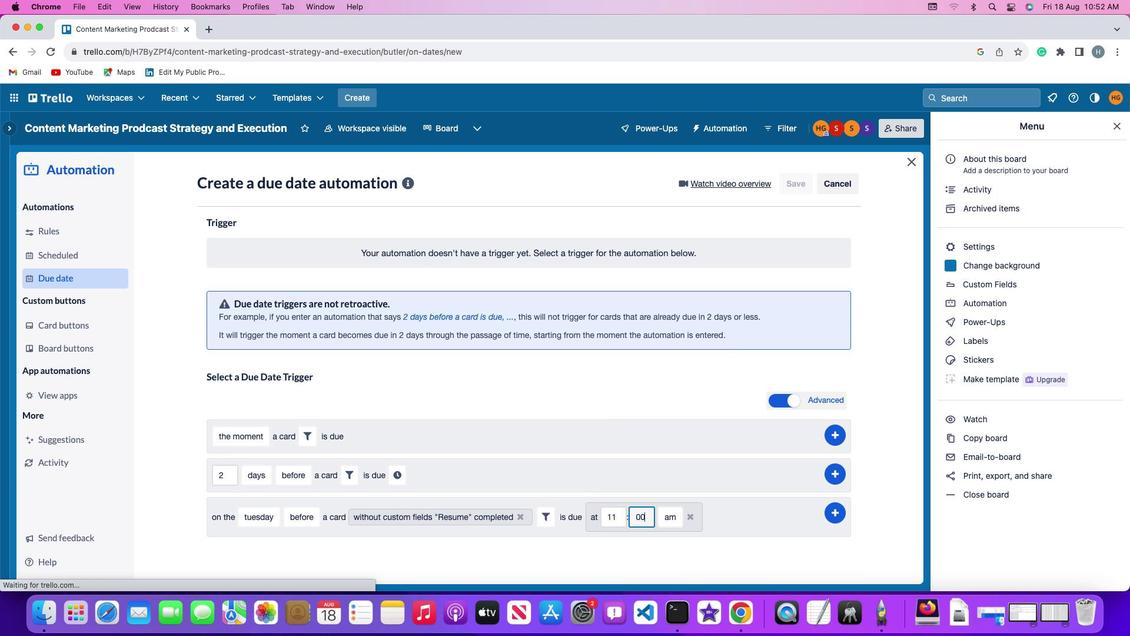 
Action: Mouse moved to (668, 518)
Screenshot: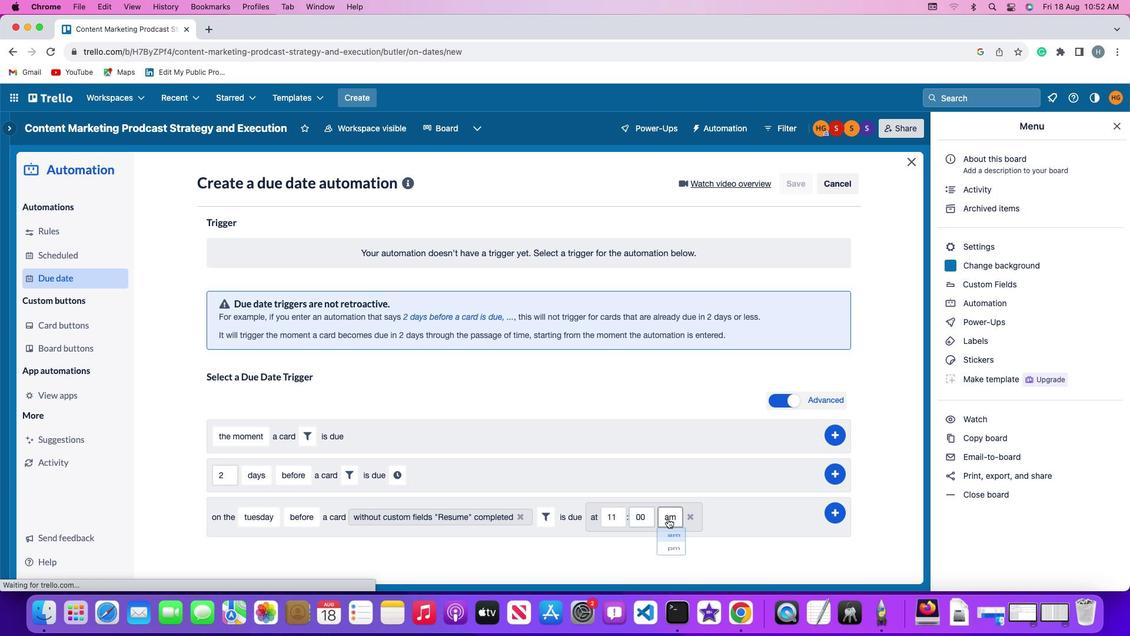 
Action: Mouse pressed left at (668, 518)
Screenshot: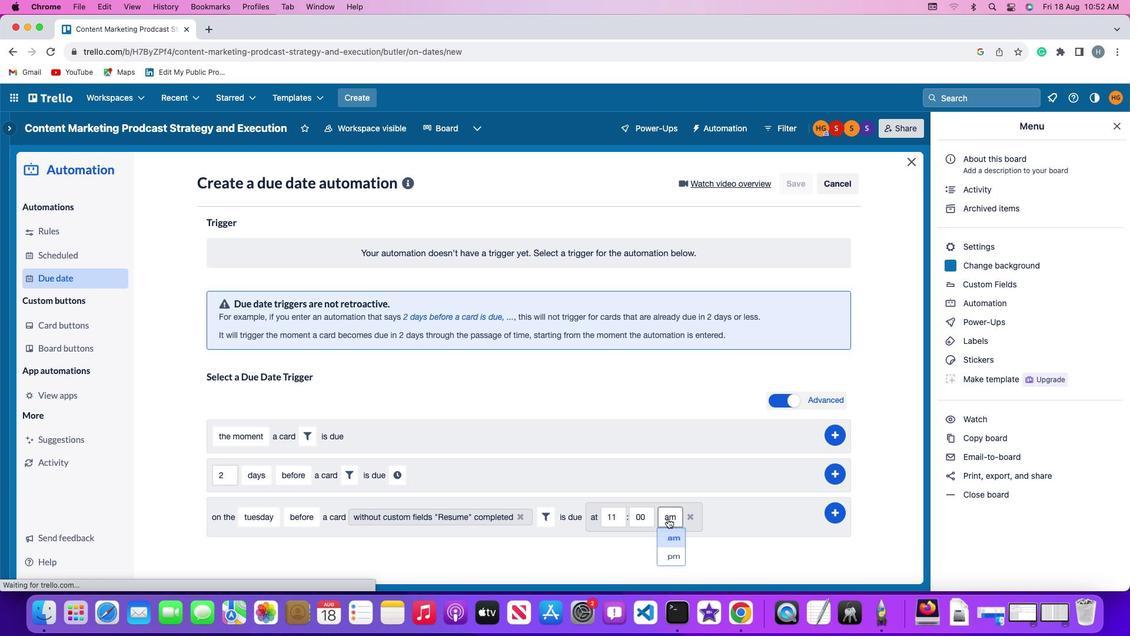 
Action: Mouse moved to (673, 535)
Screenshot: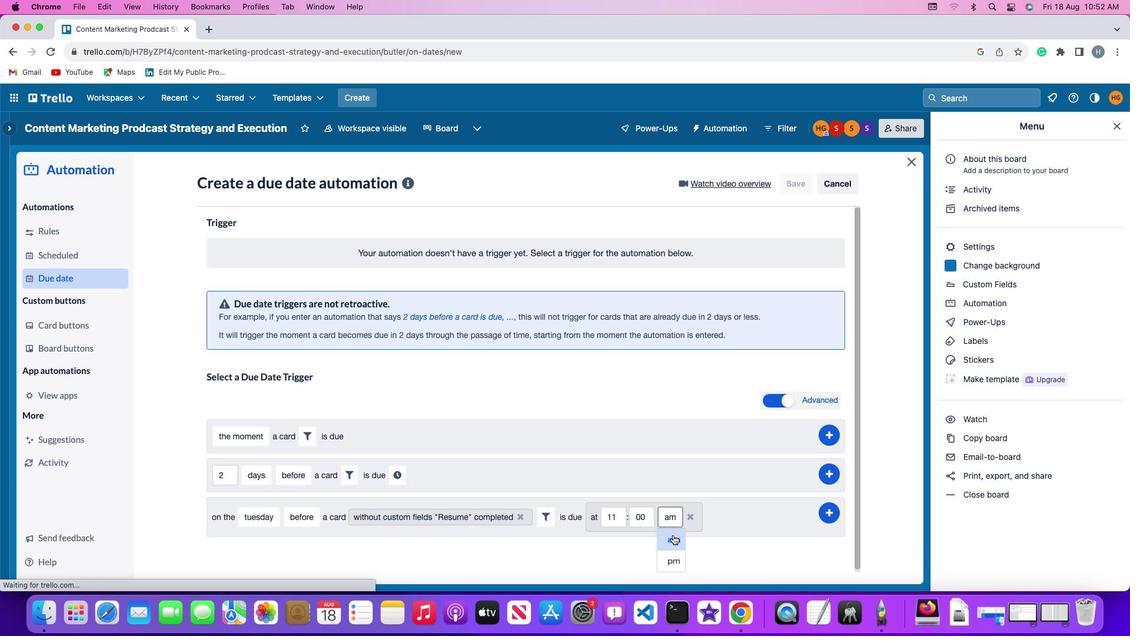 
Action: Mouse pressed left at (673, 535)
Screenshot: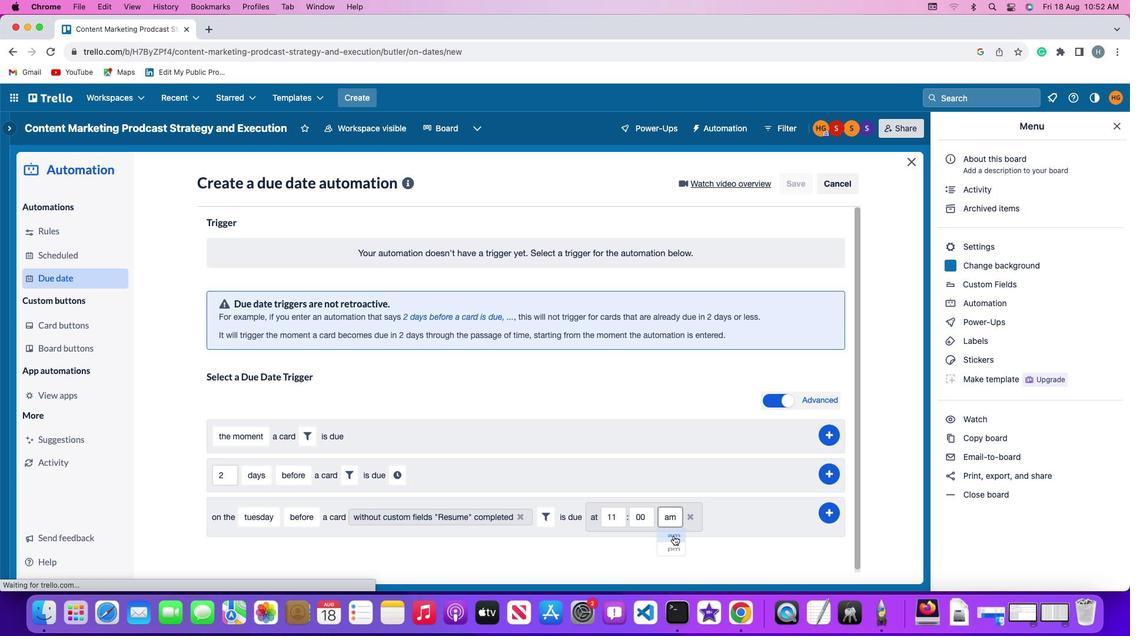 
Action: Mouse moved to (839, 509)
Screenshot: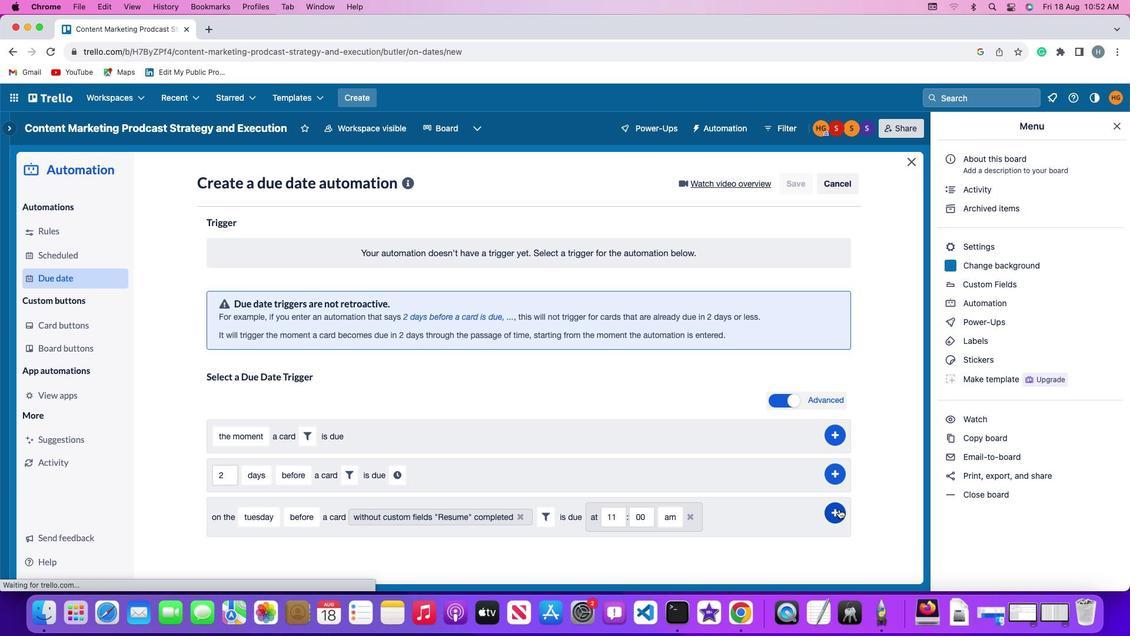 
Action: Mouse pressed left at (839, 509)
Screenshot: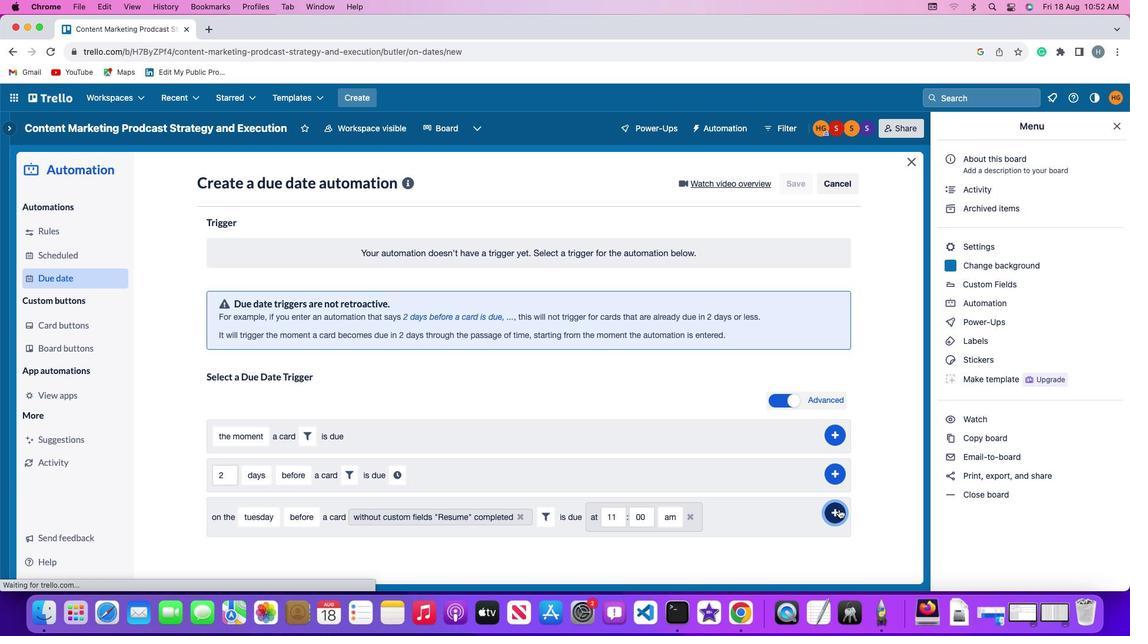 
Action: Mouse moved to (893, 422)
Screenshot: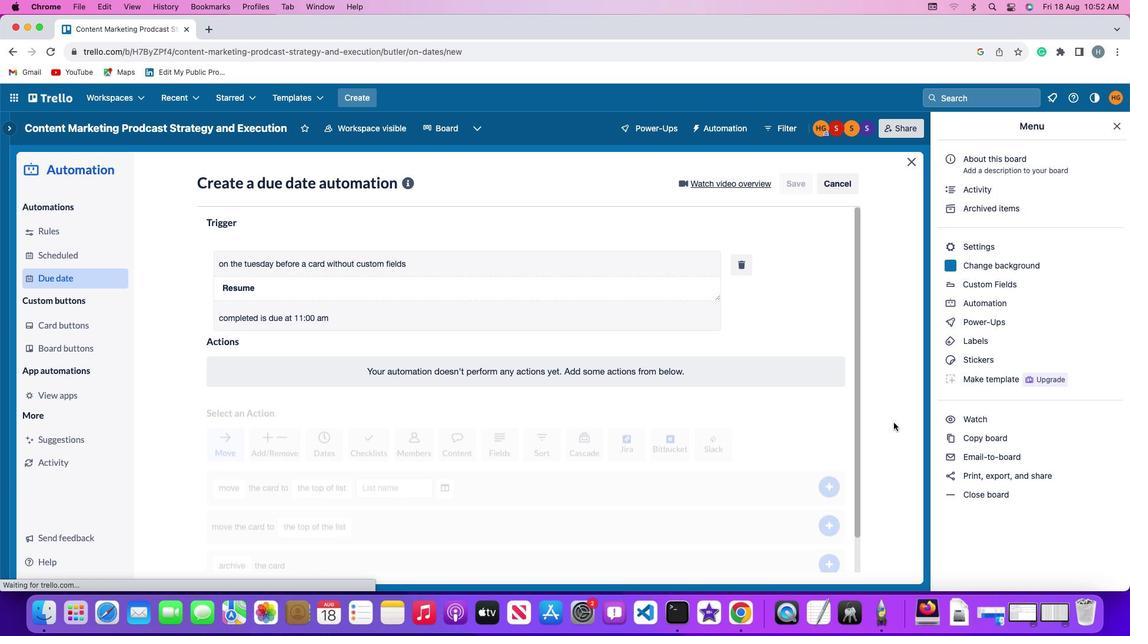 
